Task: Add a signature Lisa Hernandez containing With heartfelt thanks and warm wishes, Lisa Hernandez to email address softage.3@softage.net and add a folder Training materials
Action: Mouse moved to (792, 122)
Screenshot: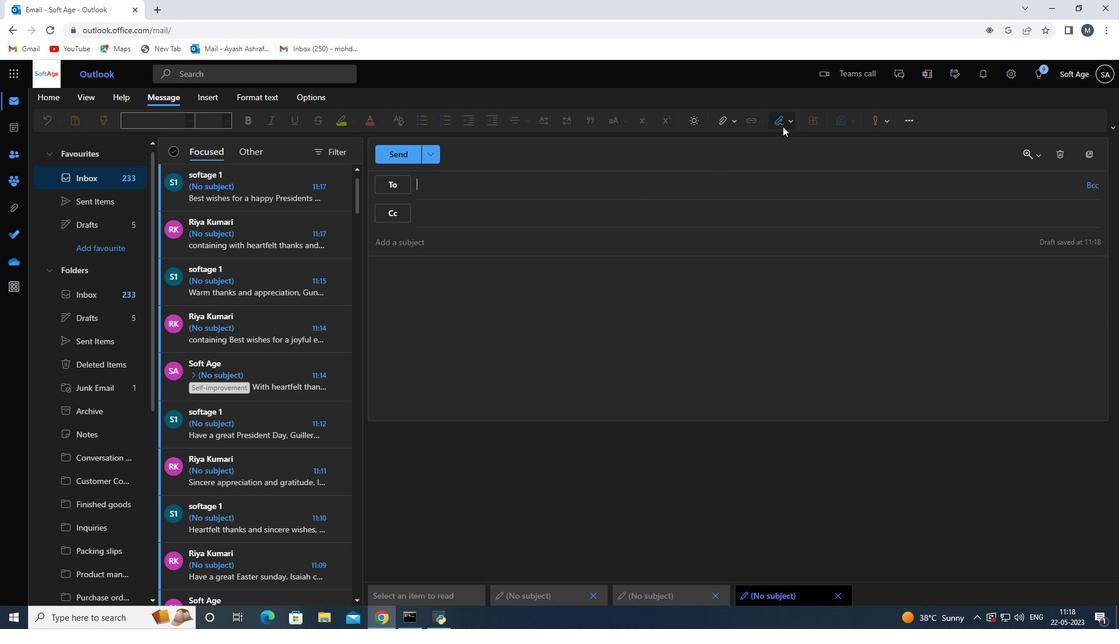 
Action: Mouse pressed left at (792, 122)
Screenshot: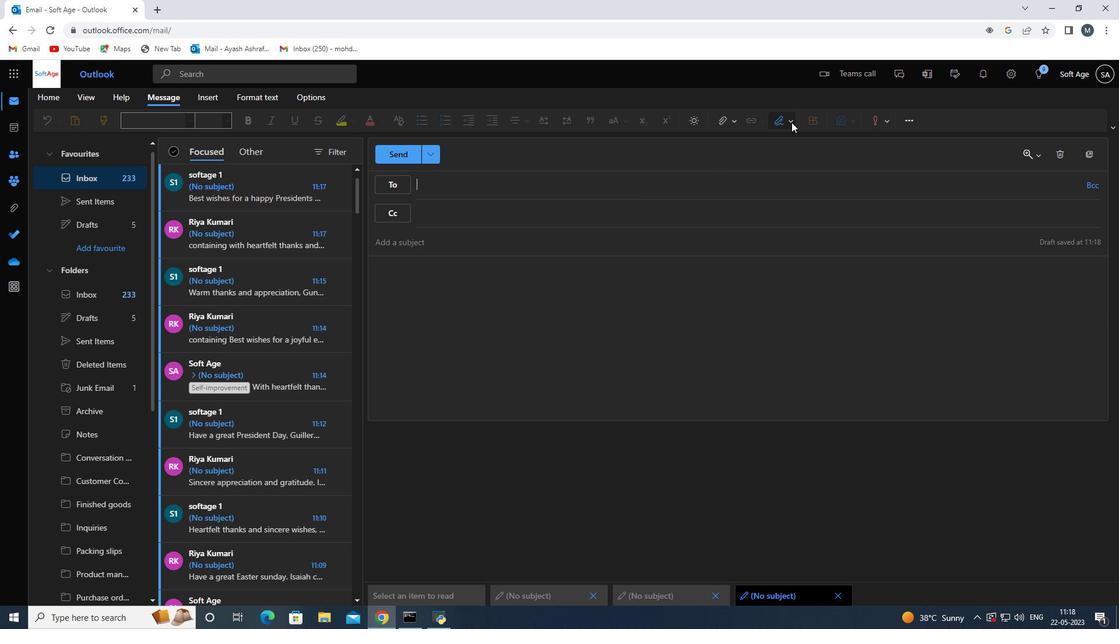 
Action: Mouse moved to (754, 164)
Screenshot: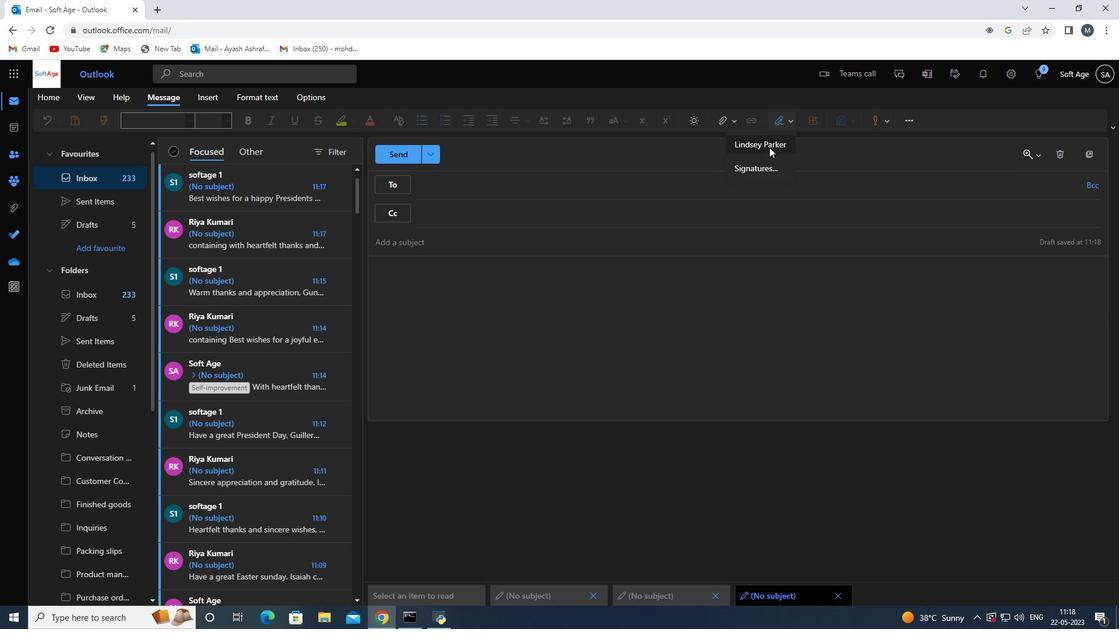 
Action: Mouse pressed left at (754, 164)
Screenshot: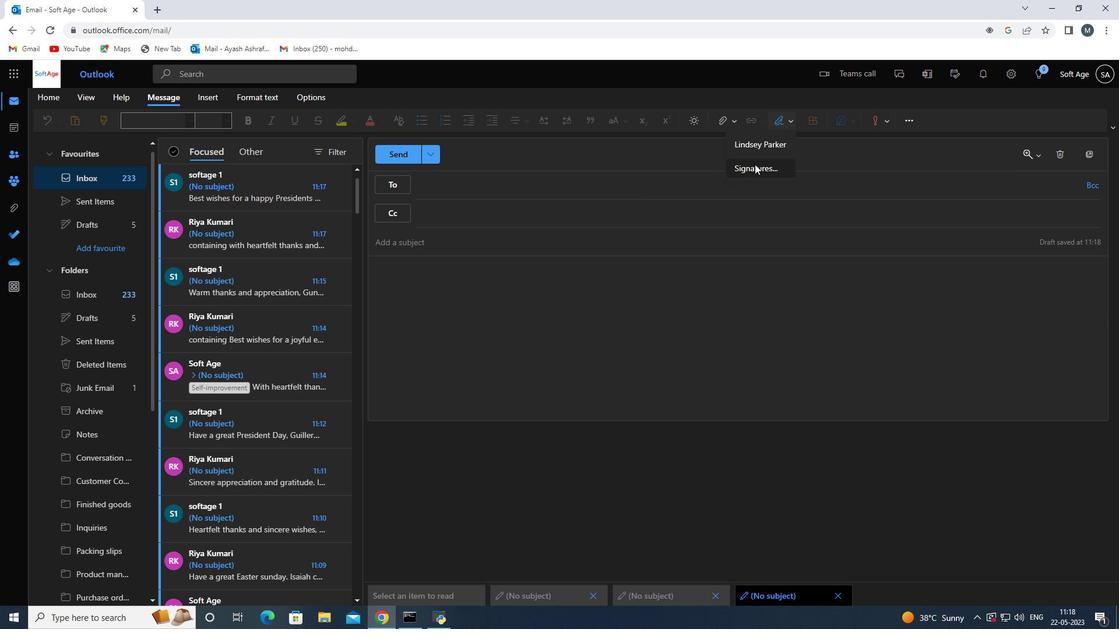 
Action: Mouse moved to (784, 211)
Screenshot: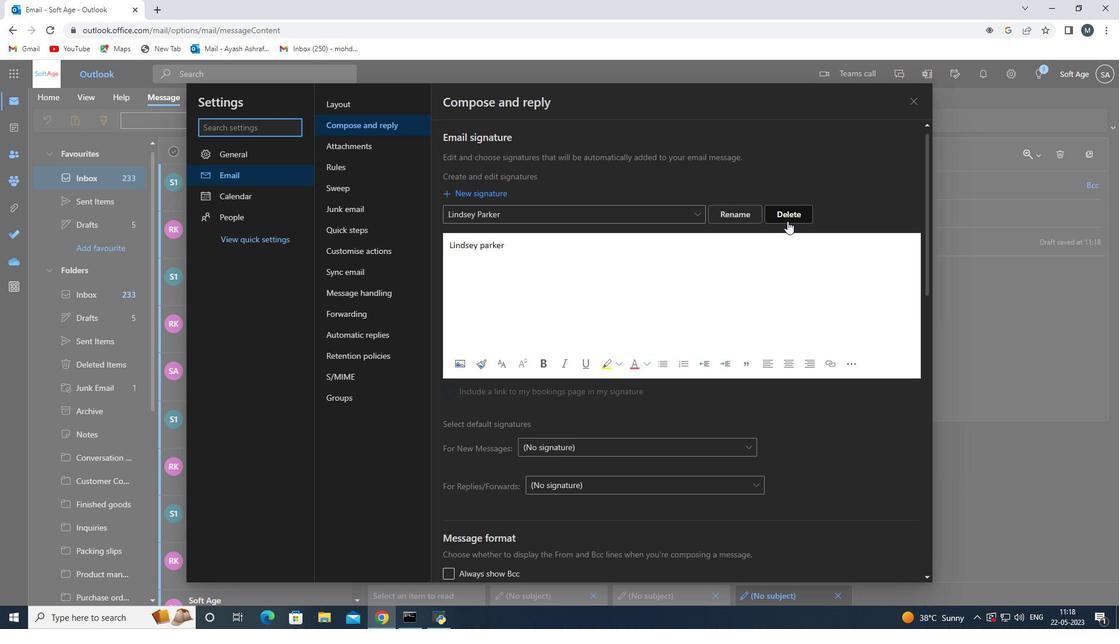 
Action: Mouse pressed left at (784, 211)
Screenshot: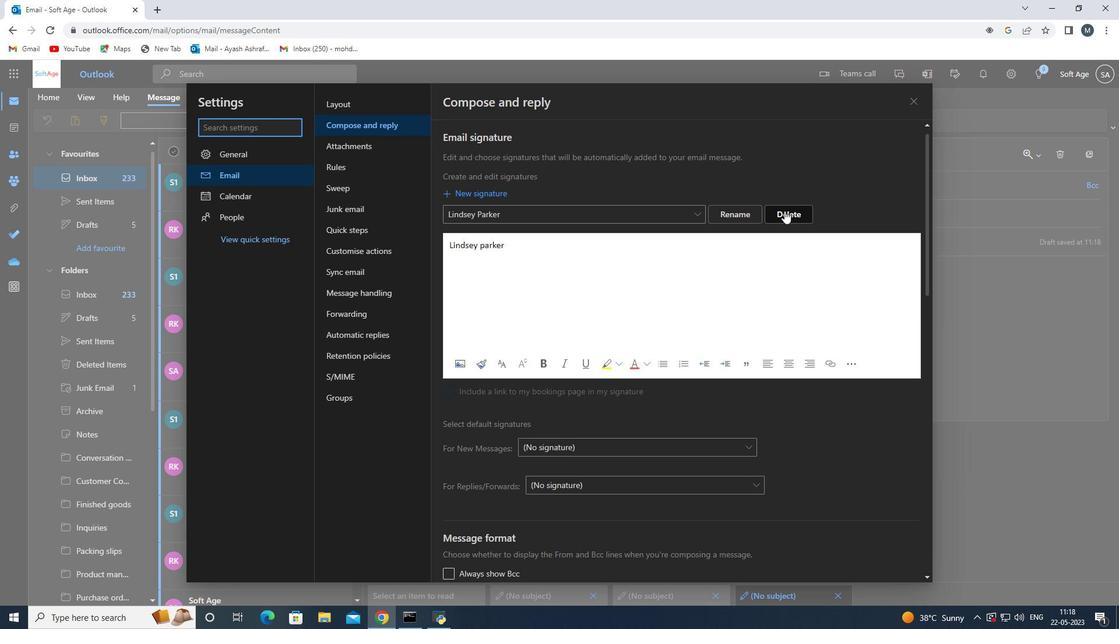 
Action: Mouse moved to (546, 219)
Screenshot: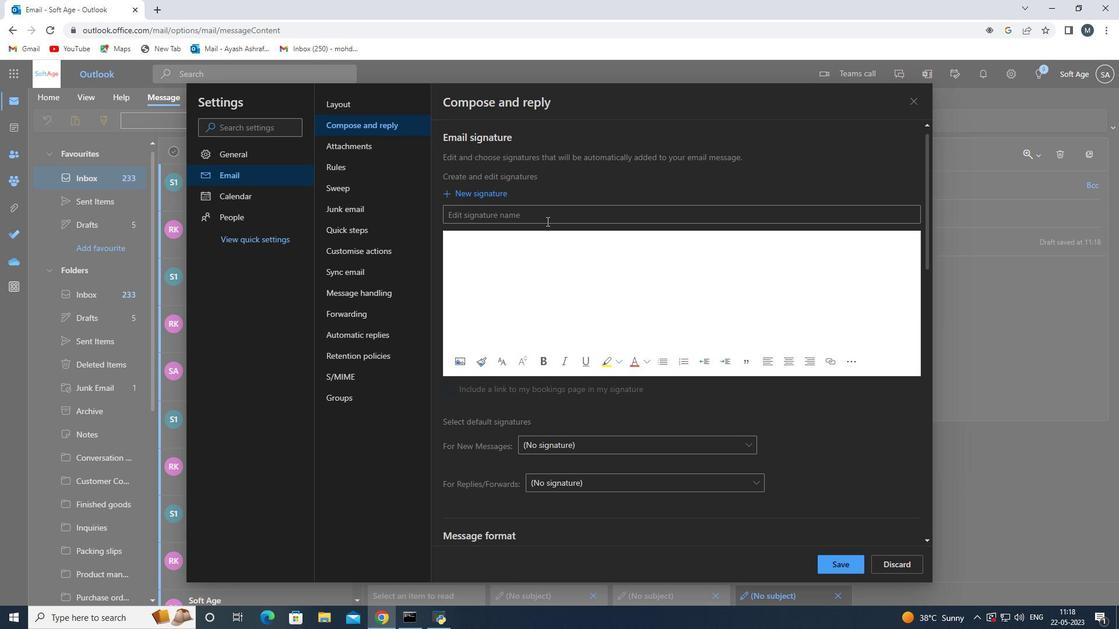 
Action: Mouse pressed left at (546, 219)
Screenshot: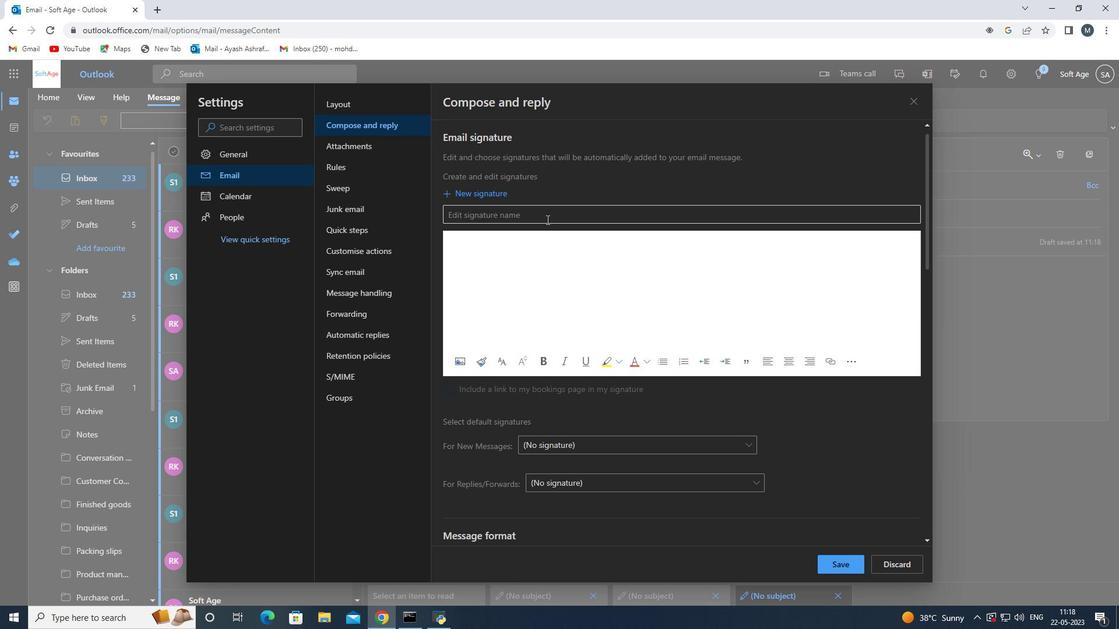 
Action: Key pressed <Key.shift>Lisa<Key.space><Key.shift><Key.shift><Key.shift><Key.shift>Hernandez<Key.space>
Screenshot: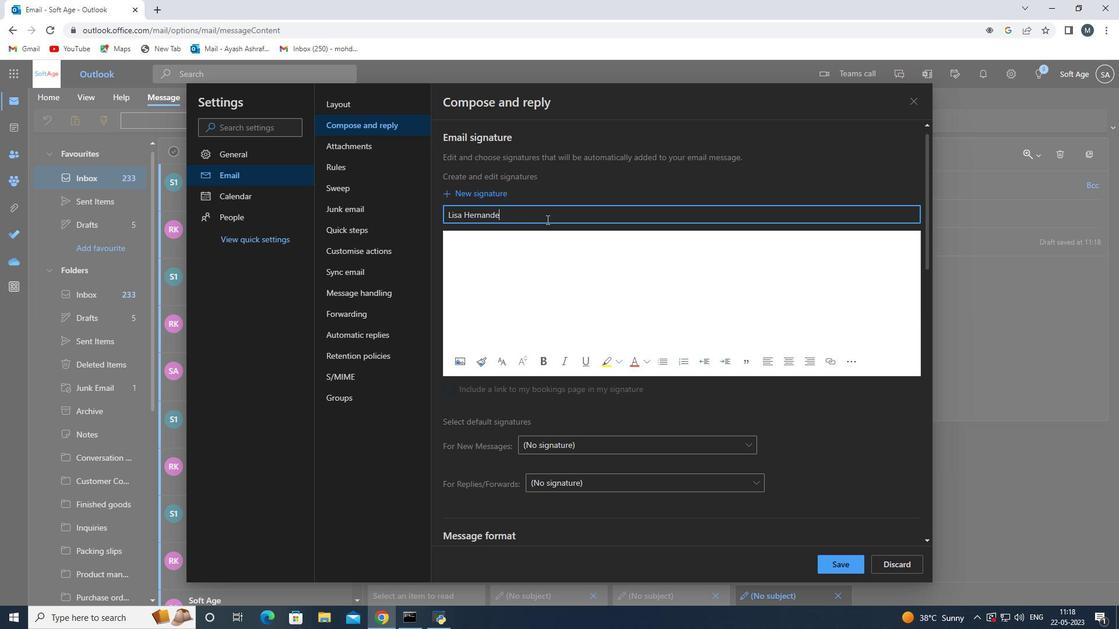 
Action: Mouse moved to (553, 249)
Screenshot: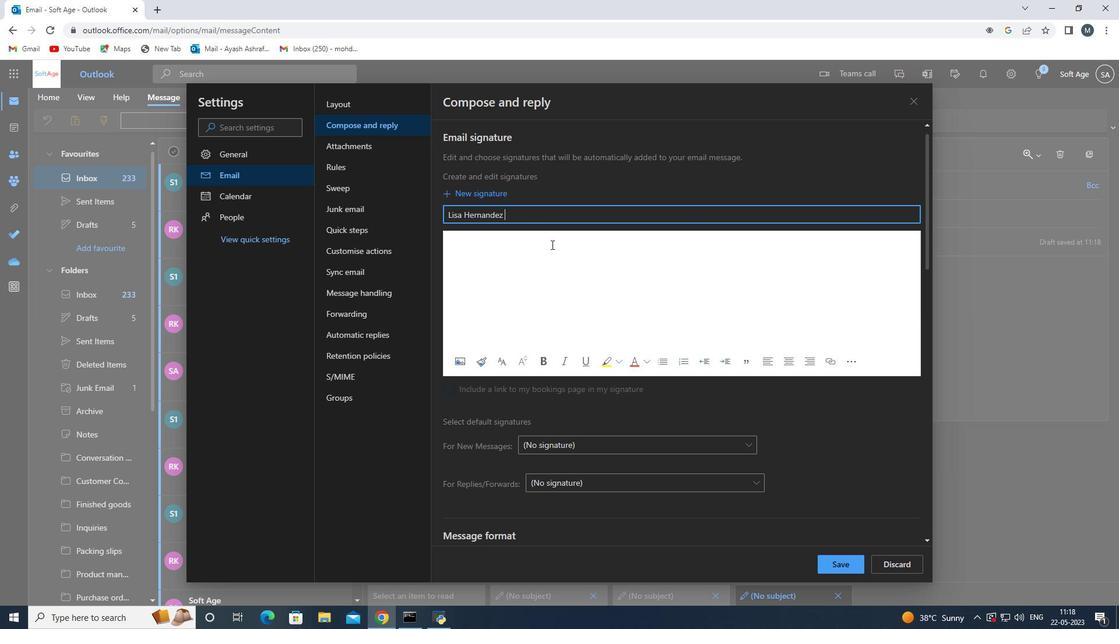 
Action: Mouse pressed left at (553, 249)
Screenshot: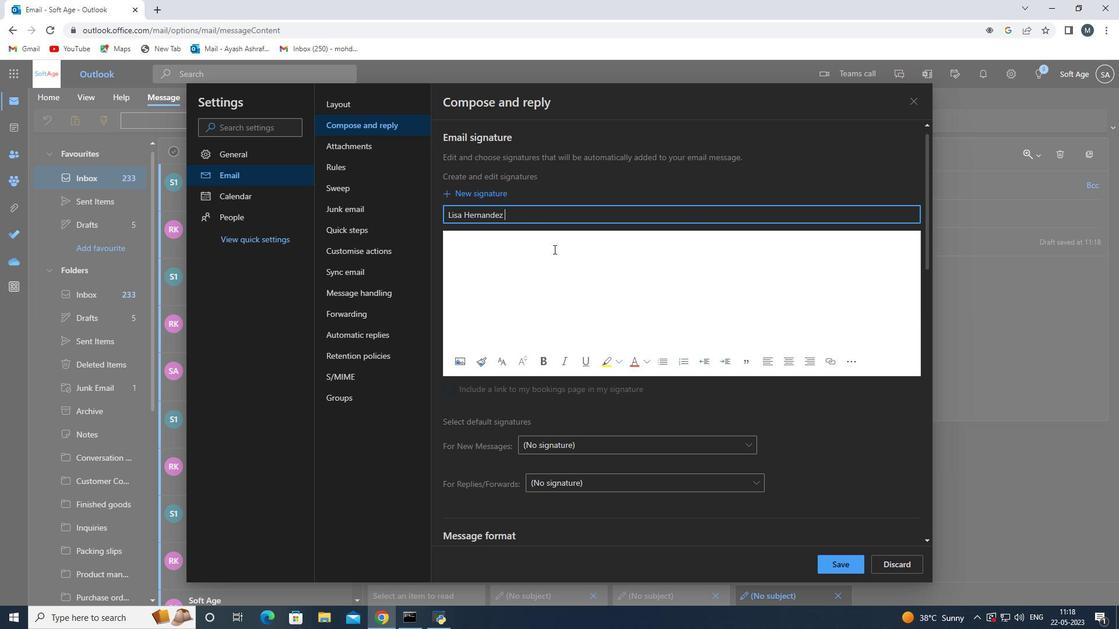 
Action: Key pressed <Key.shift>Lisa<Key.space><Key.shift>Hernandez<Key.space>
Screenshot: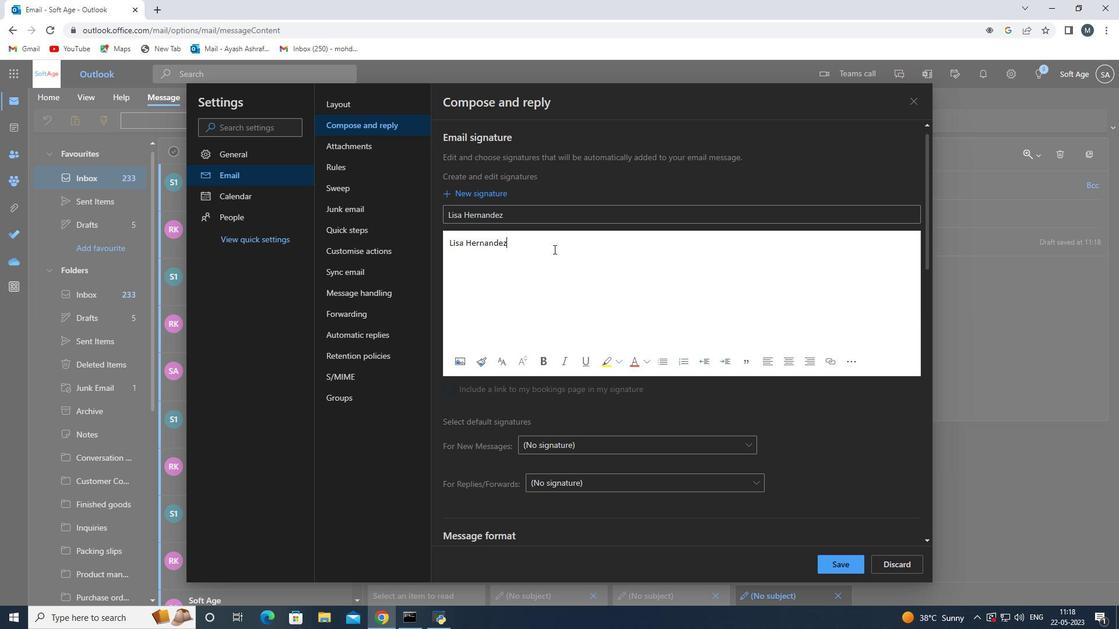 
Action: Mouse moved to (846, 548)
Screenshot: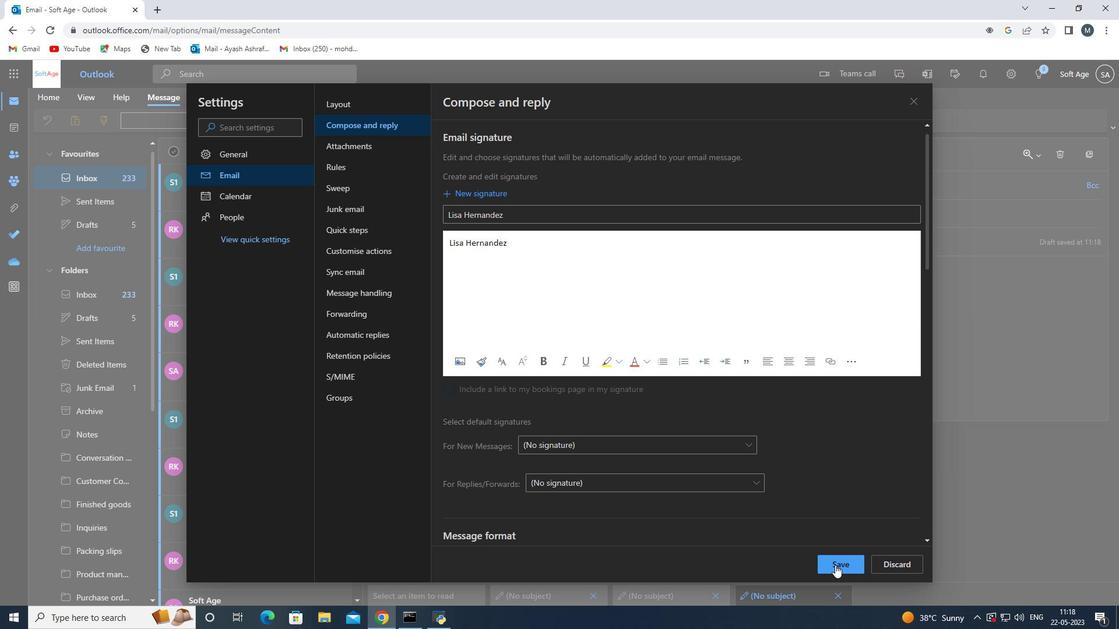 
Action: Mouse pressed left at (846, 548)
Screenshot: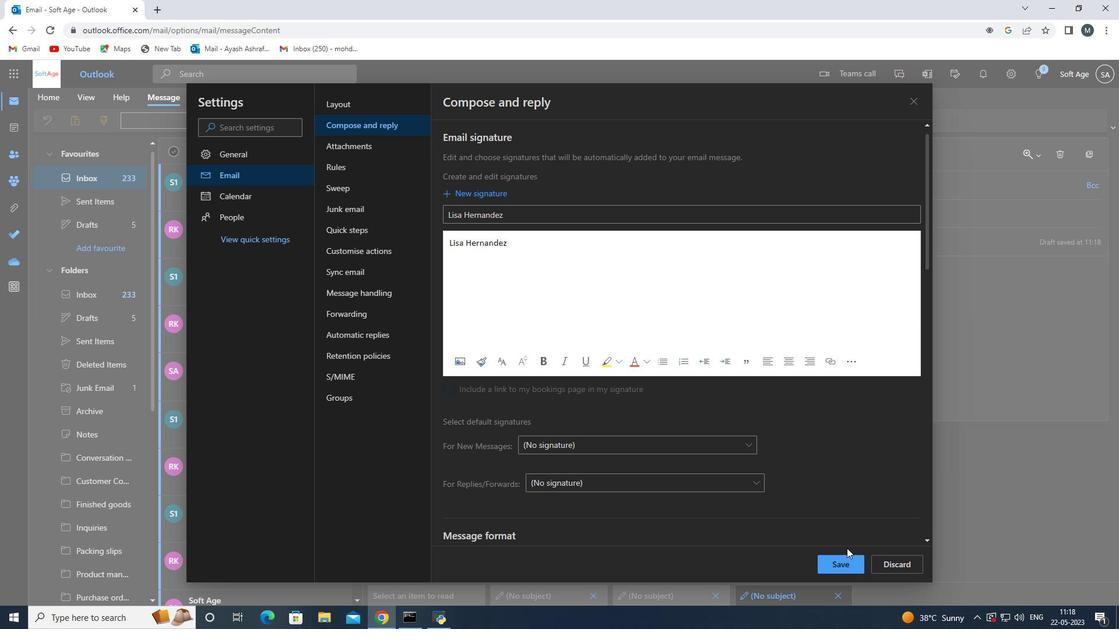 
Action: Mouse moved to (850, 560)
Screenshot: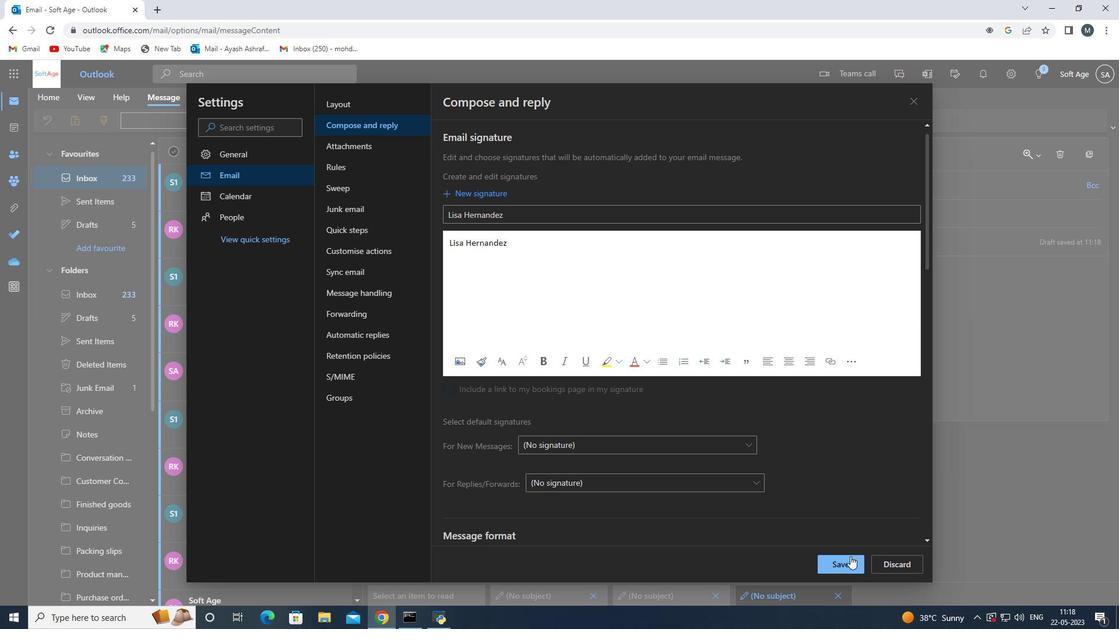 
Action: Mouse pressed left at (850, 560)
Screenshot: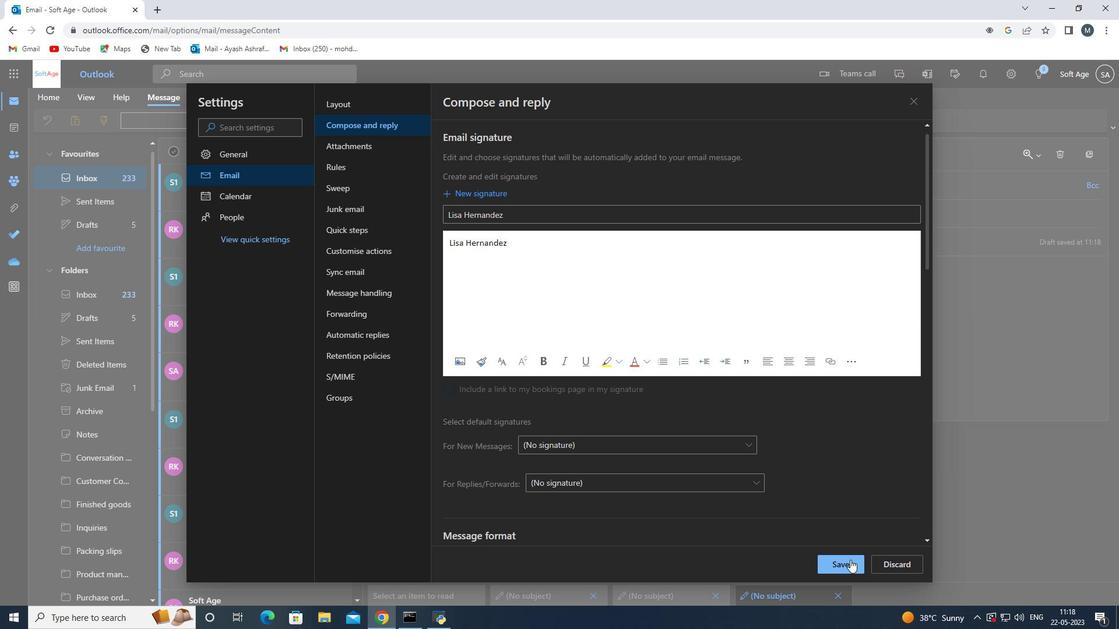 
Action: Mouse moved to (912, 106)
Screenshot: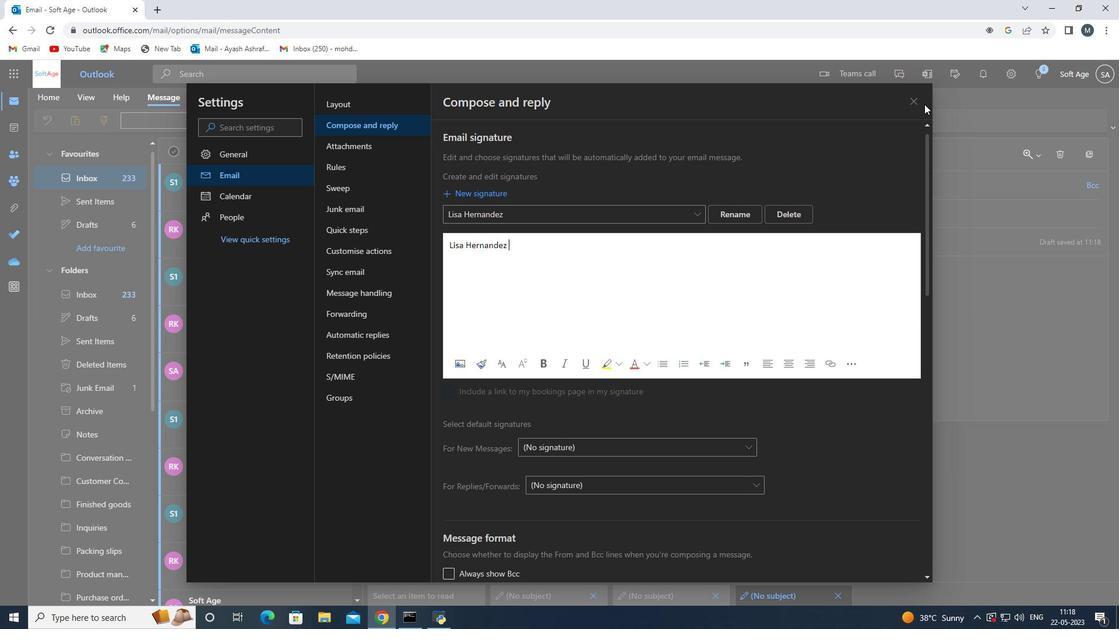 
Action: Mouse pressed left at (912, 106)
Screenshot: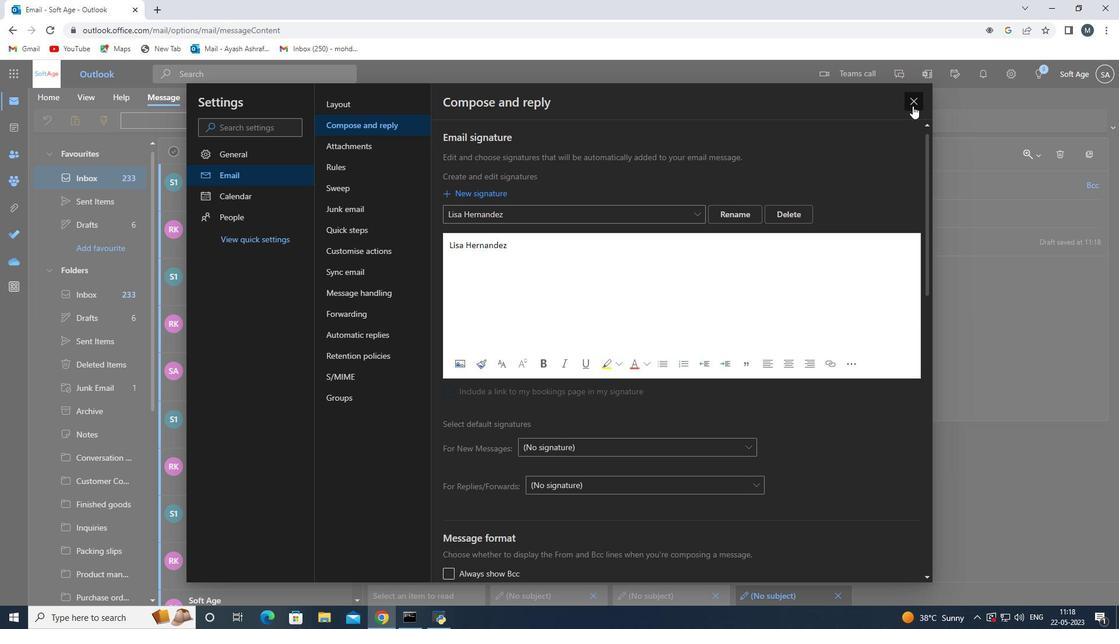 
Action: Mouse moved to (490, 259)
Screenshot: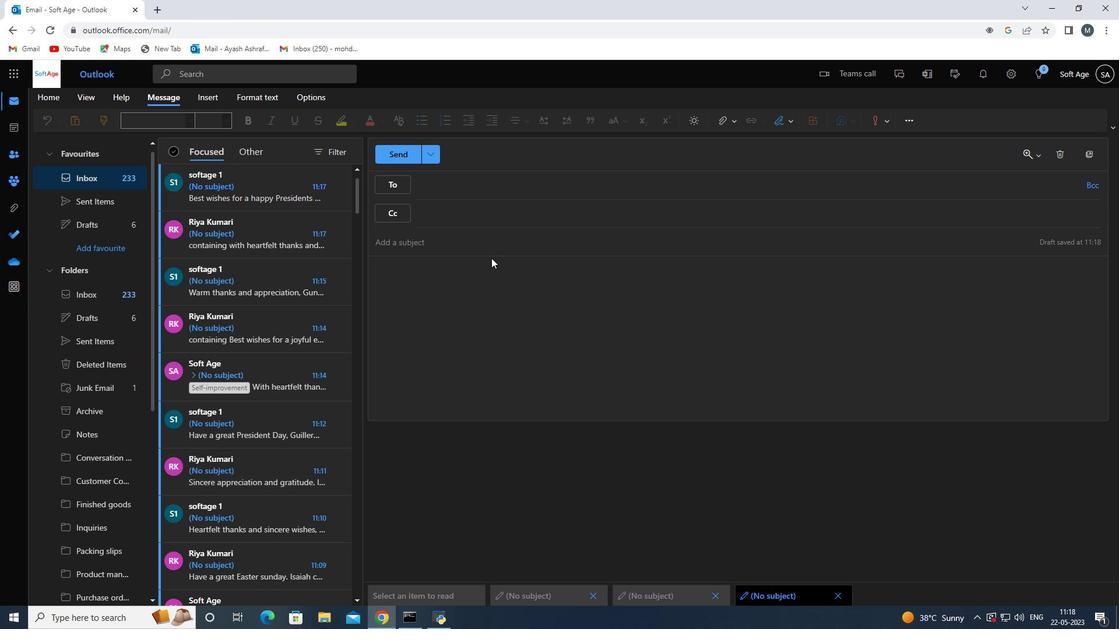
Action: Mouse pressed left at (490, 259)
Screenshot: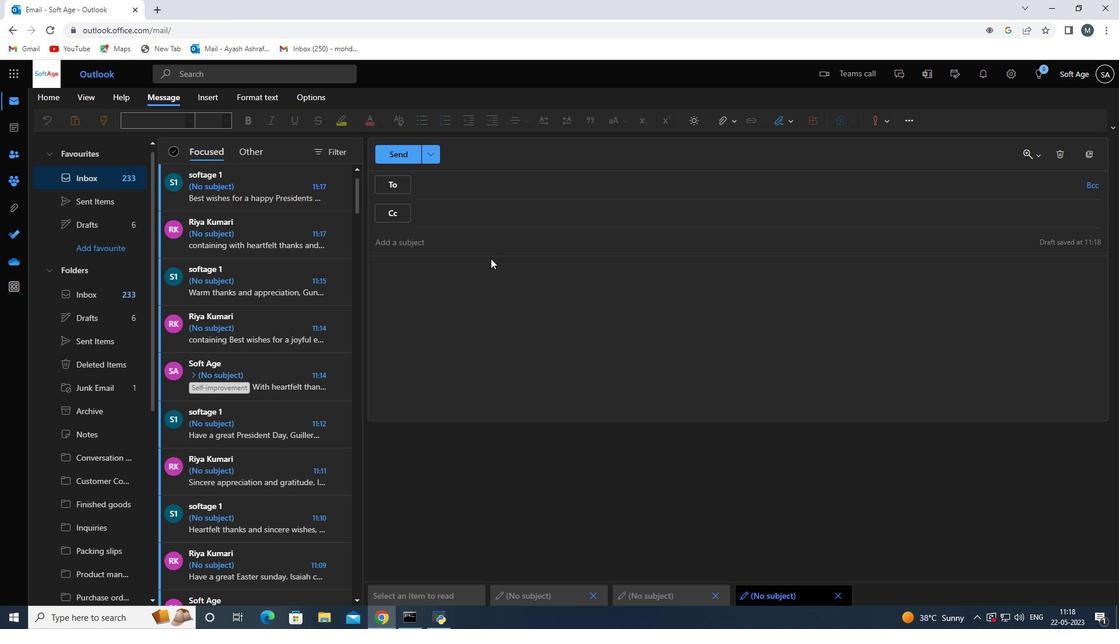 
Action: Mouse moved to (468, 294)
Screenshot: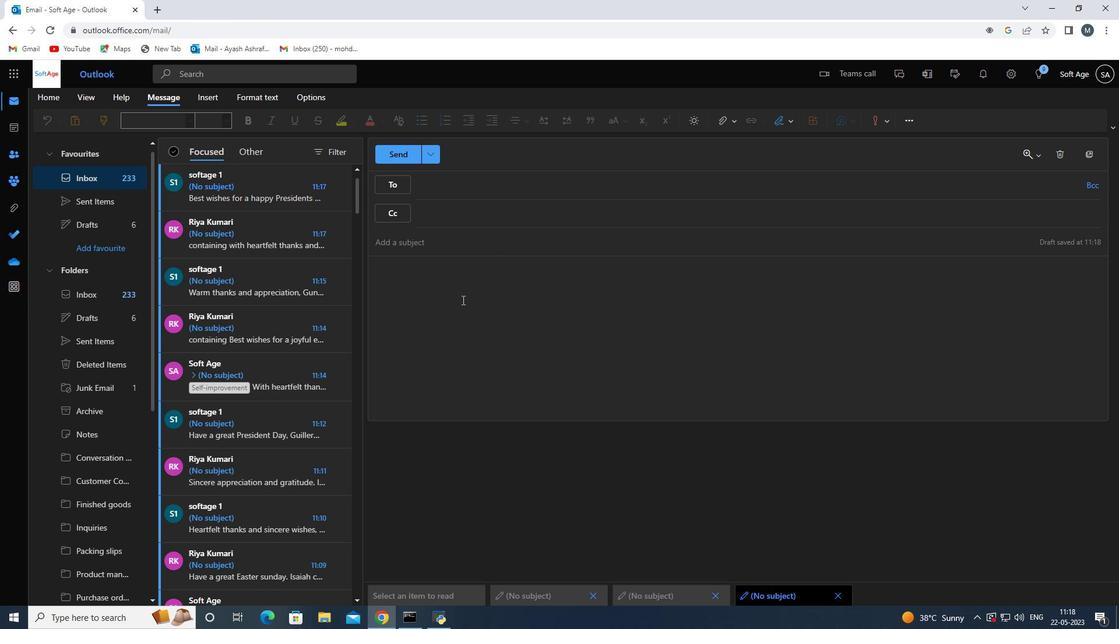 
Action: Mouse pressed left at (468, 294)
Screenshot: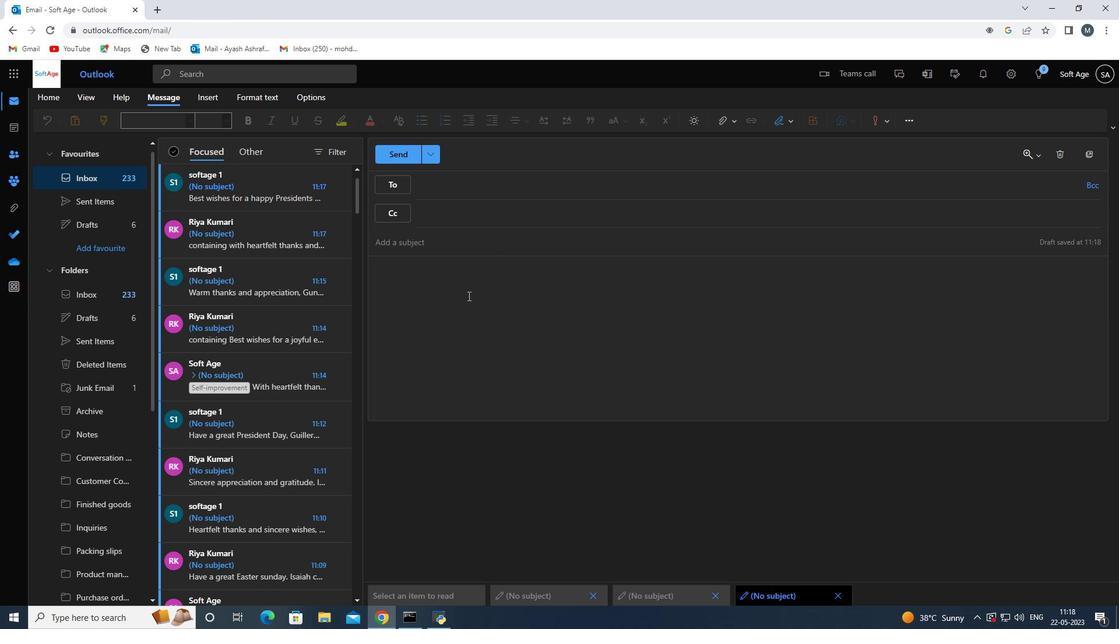 
Action: Mouse moved to (466, 290)
Screenshot: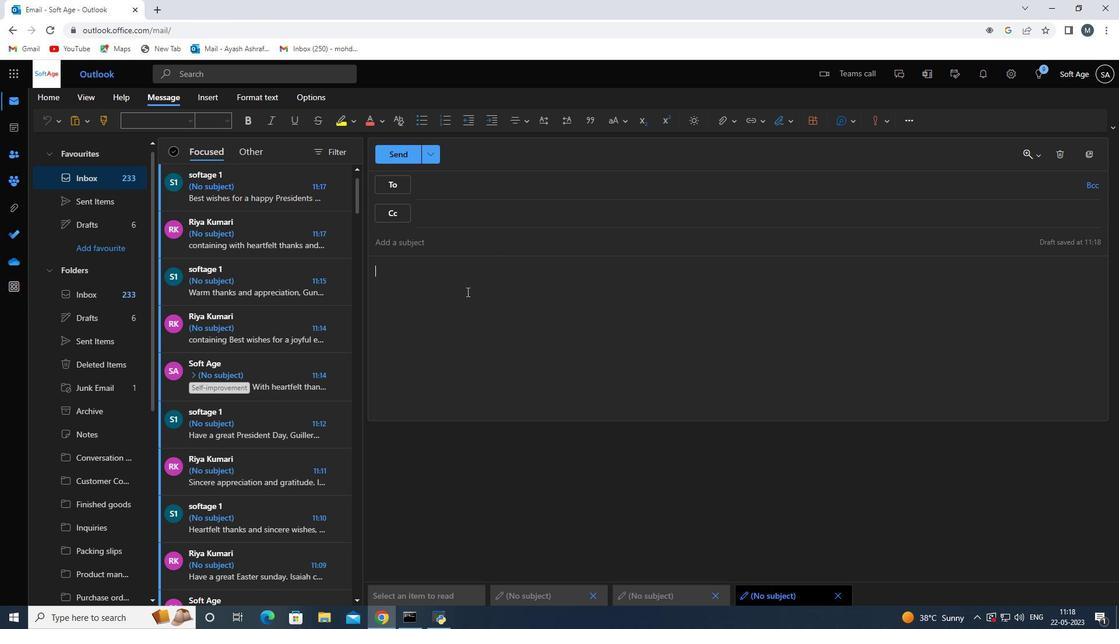 
Action: Key pressed <Key.shift><Key.caps_lock>wITH<Key.space><Key.backspace><Key.backspace><Key.backspace><Key.backspace><Key.backspace><Key.shift>w<Key.backspace><Key.caps_lock><Key.shift>With<Key.space>heart<Key.space><Key.backspace>felt<Key.space>thanks<Key.space>and<Key.space>warm<Key.space>wishes<Key.space>
Screenshot: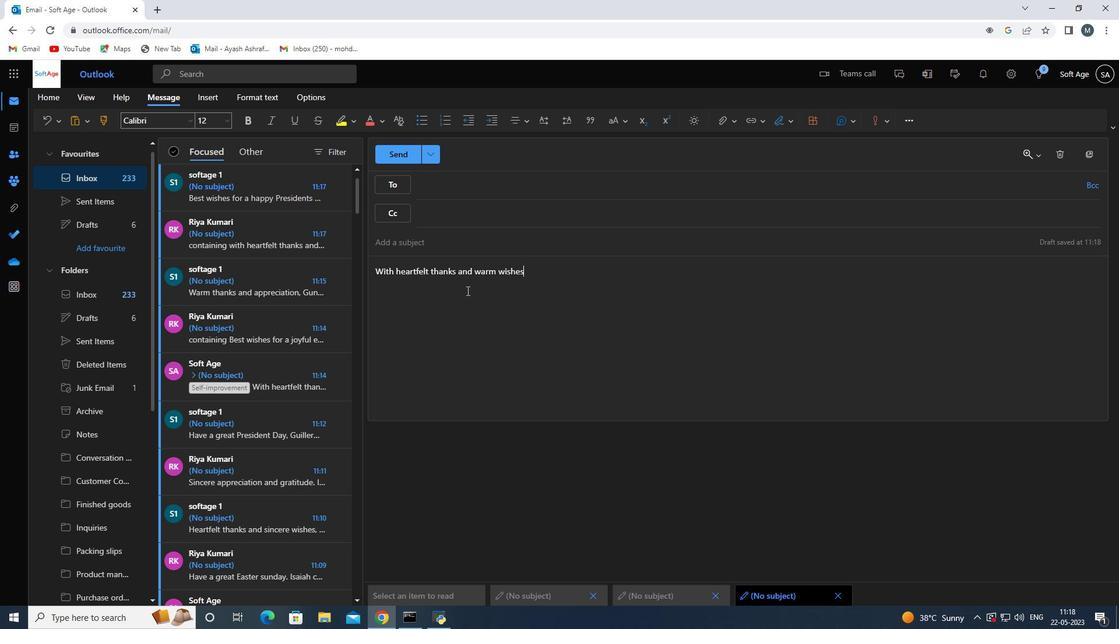 
Action: Mouse moved to (569, 293)
Screenshot: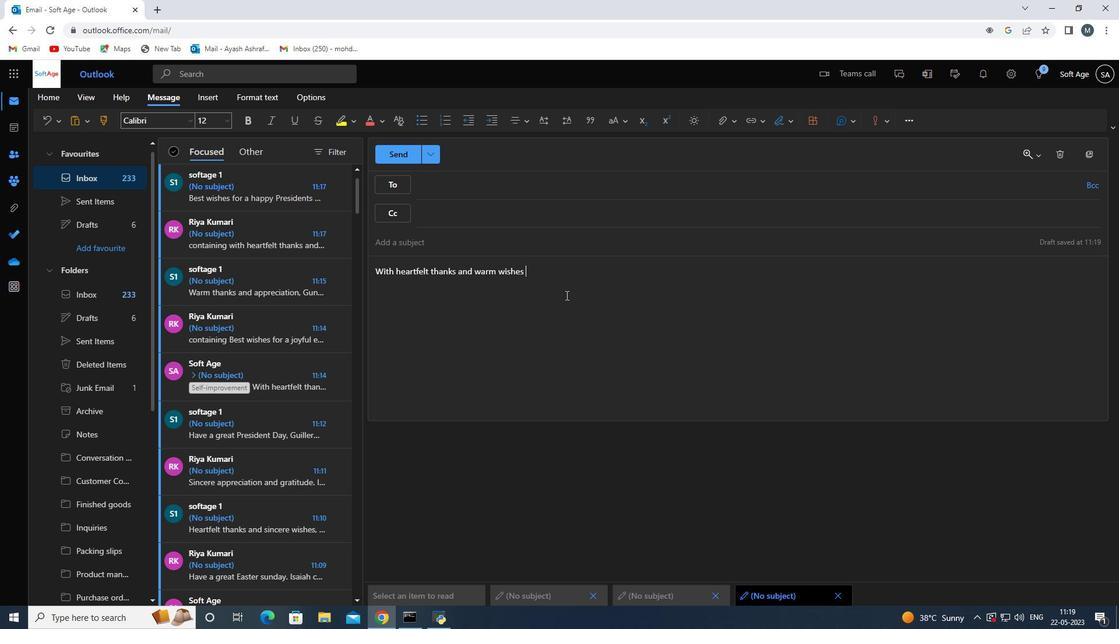 
Action: Key pressed <Key.enter>
Screenshot: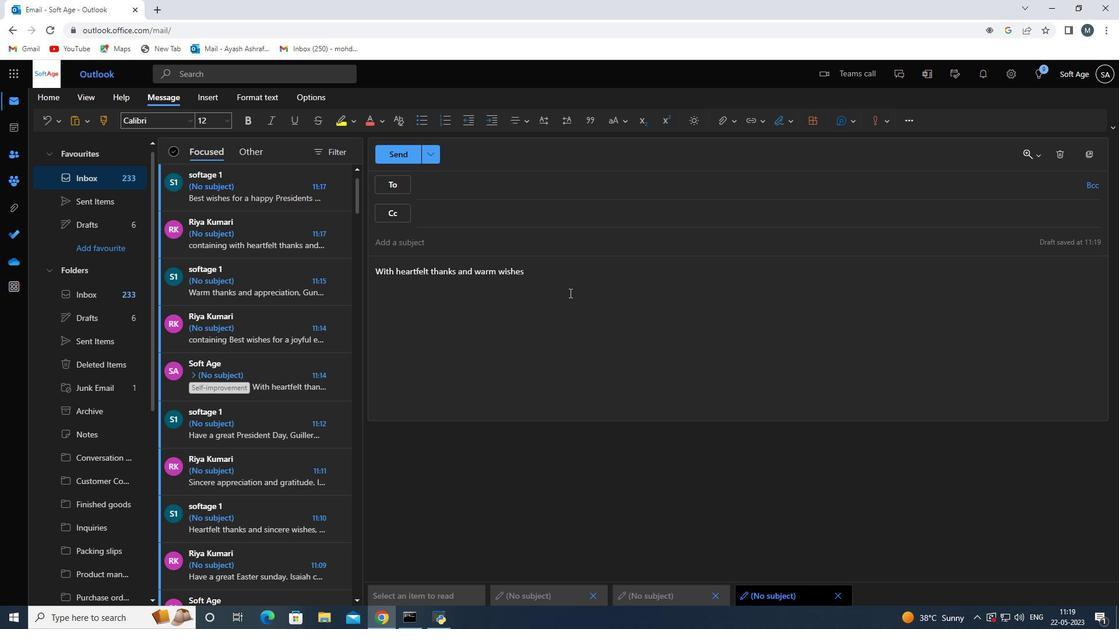 
Action: Mouse moved to (795, 123)
Screenshot: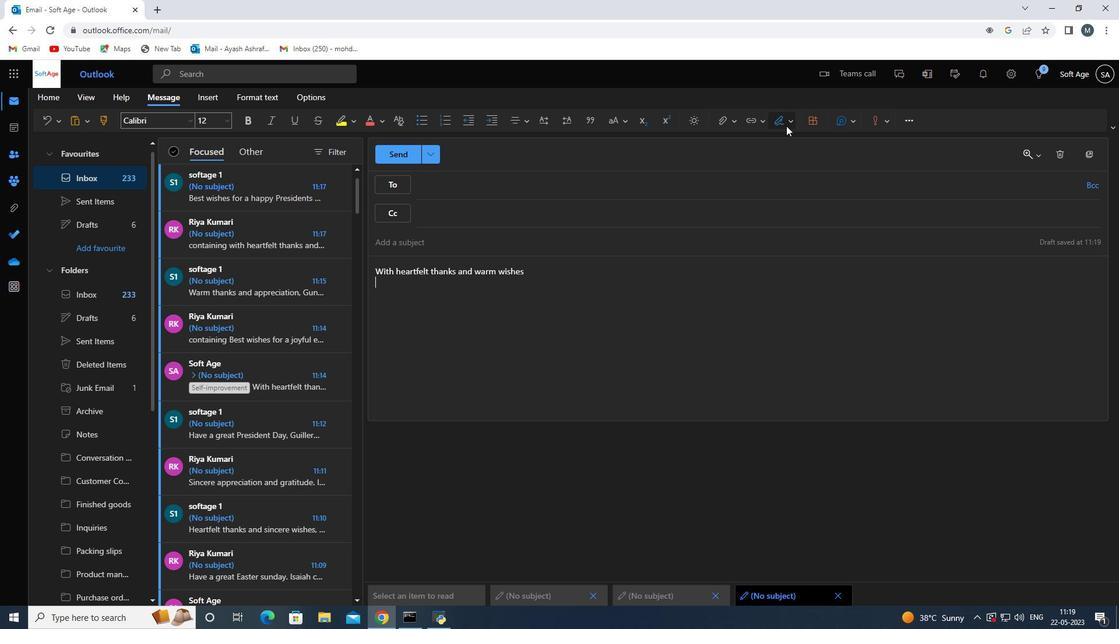 
Action: Mouse pressed left at (795, 123)
Screenshot: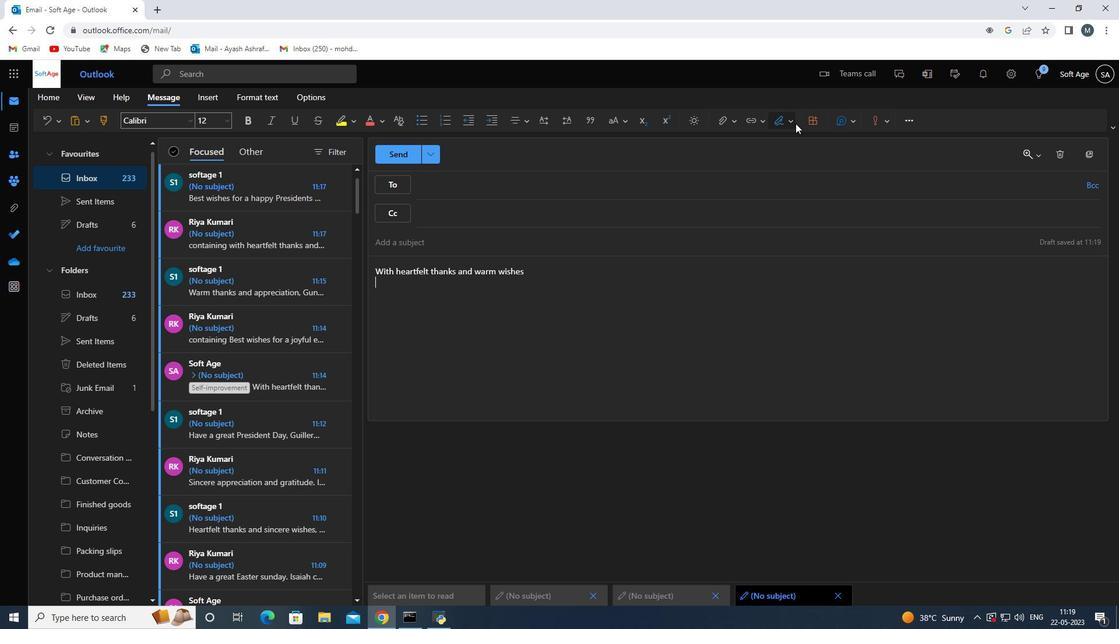 
Action: Mouse moved to (769, 150)
Screenshot: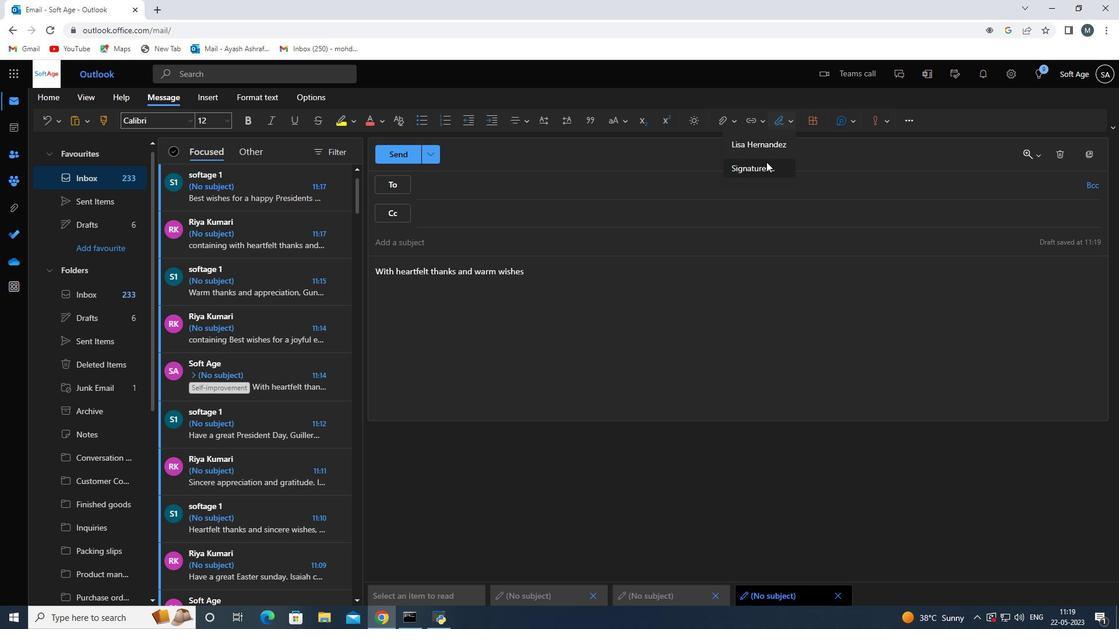 
Action: Mouse pressed left at (769, 150)
Screenshot: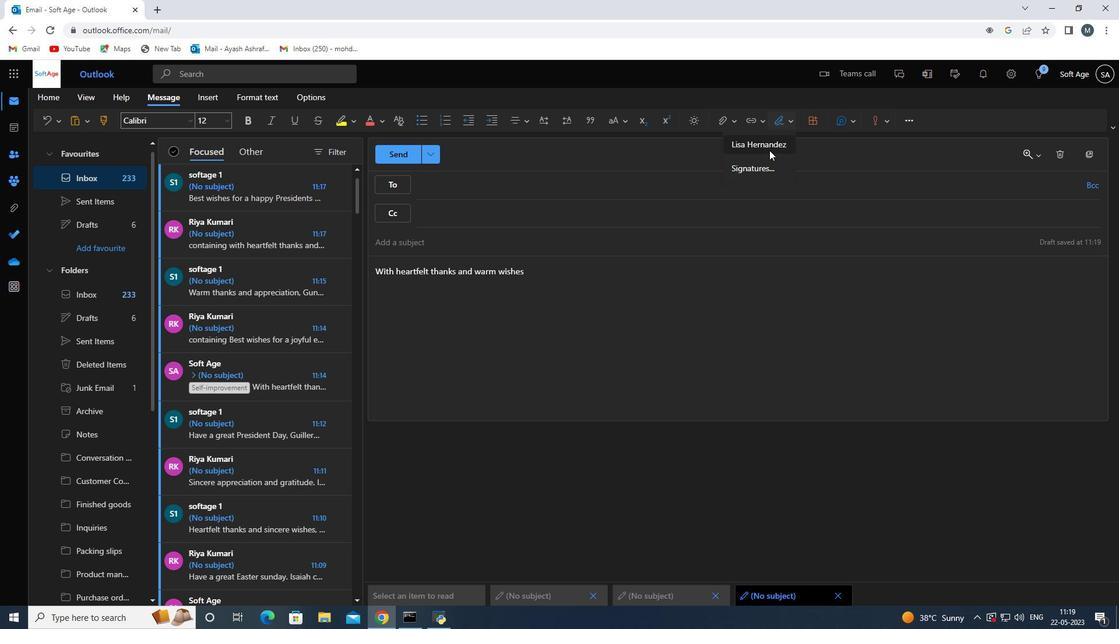 
Action: Mouse moved to (496, 190)
Screenshot: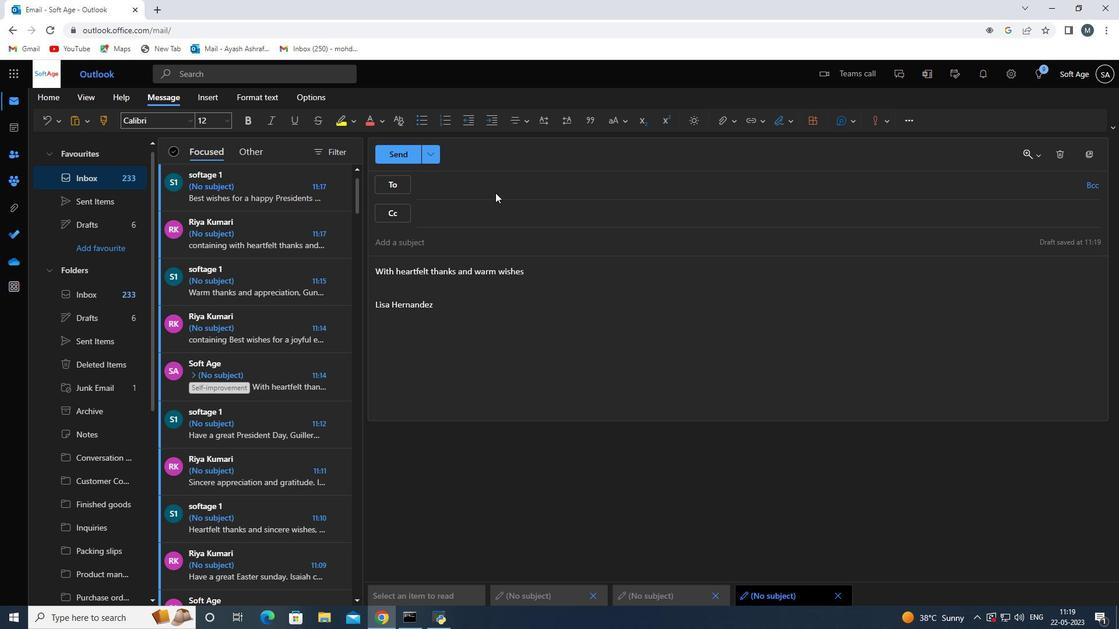 
Action: Mouse pressed left at (496, 190)
Screenshot: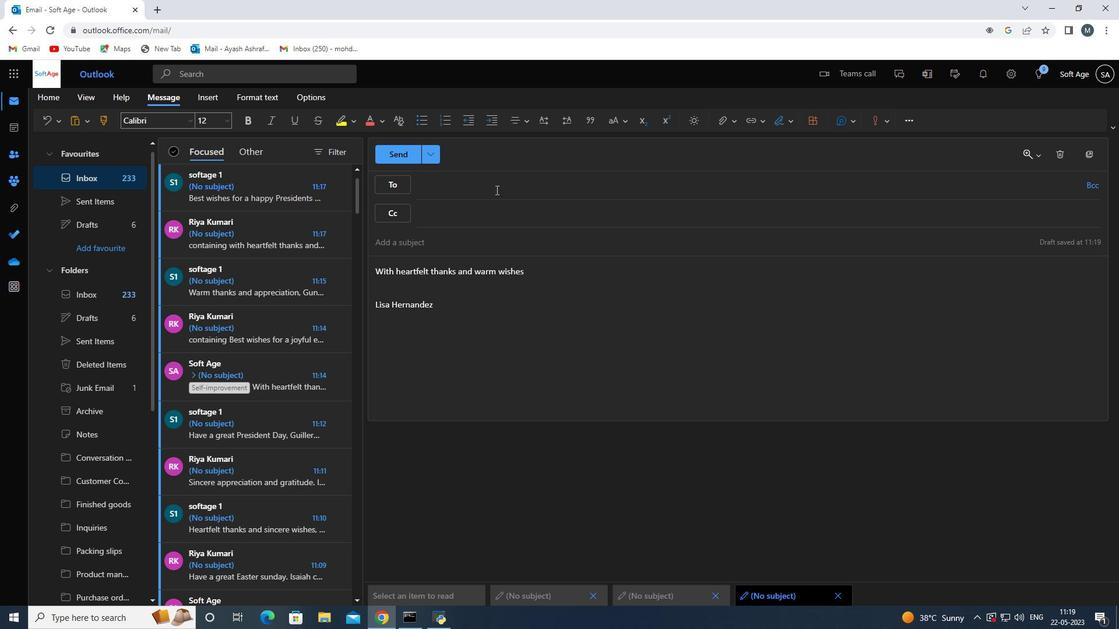 
Action: Key pressed soft
Screenshot: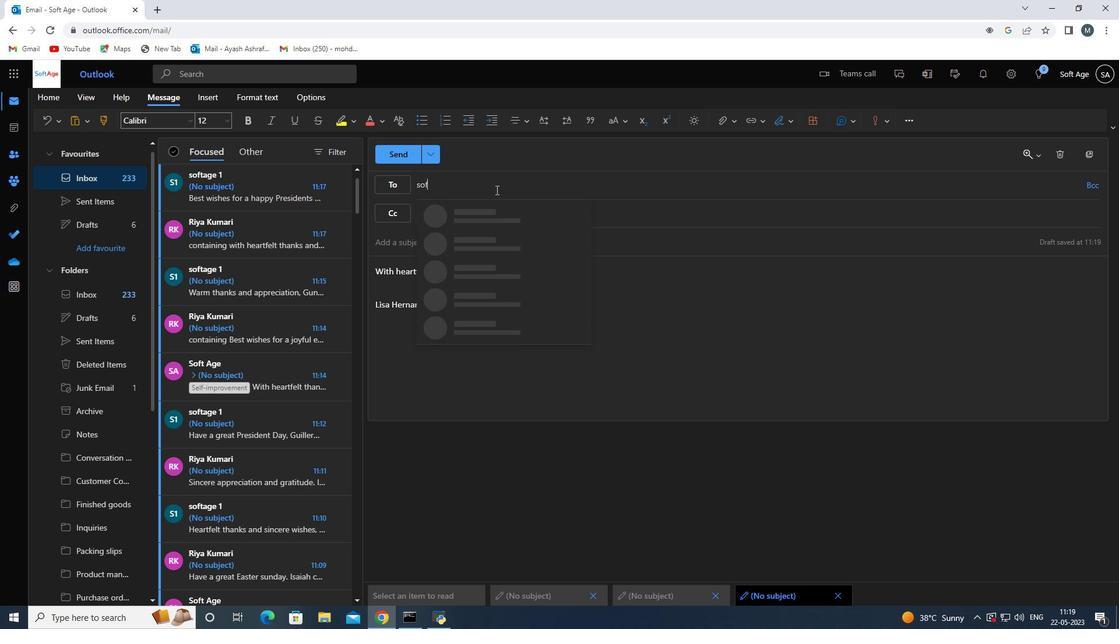 
Action: Mouse moved to (496, 213)
Screenshot: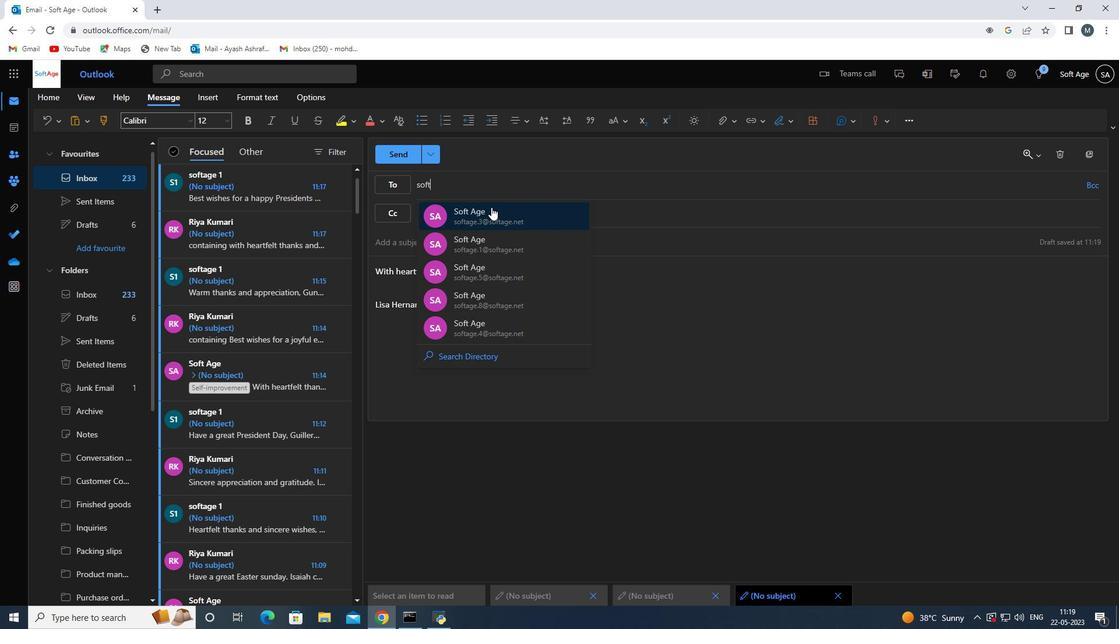 
Action: Mouse pressed left at (496, 213)
Screenshot: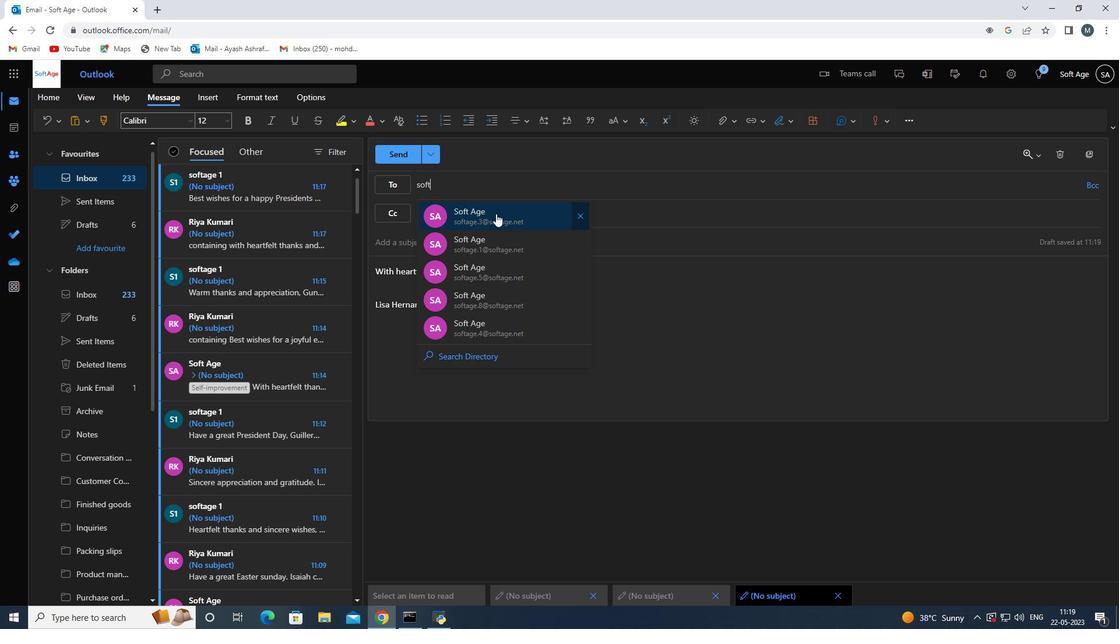 
Action: Mouse moved to (120, 525)
Screenshot: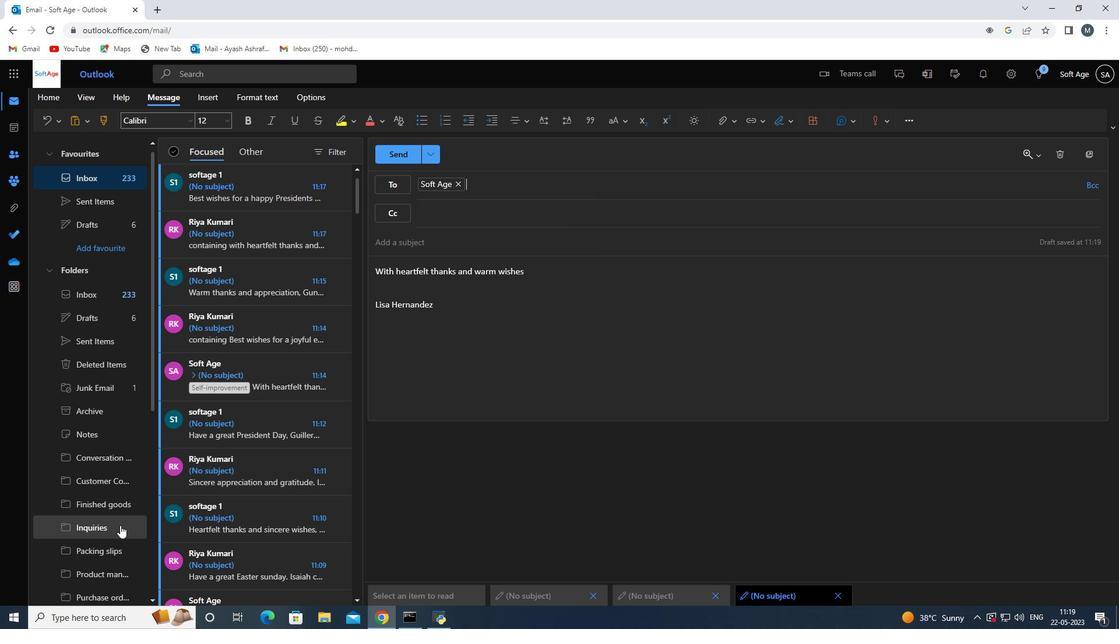 
Action: Mouse scrolled (120, 524) with delta (0, 0)
Screenshot: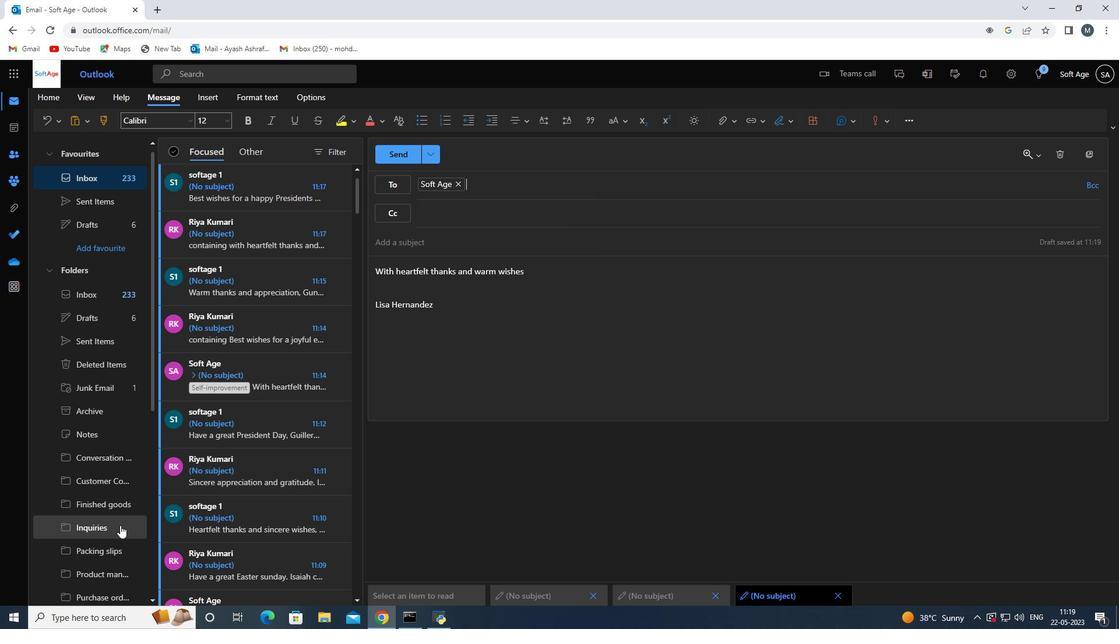 
Action: Mouse scrolled (120, 524) with delta (0, 0)
Screenshot: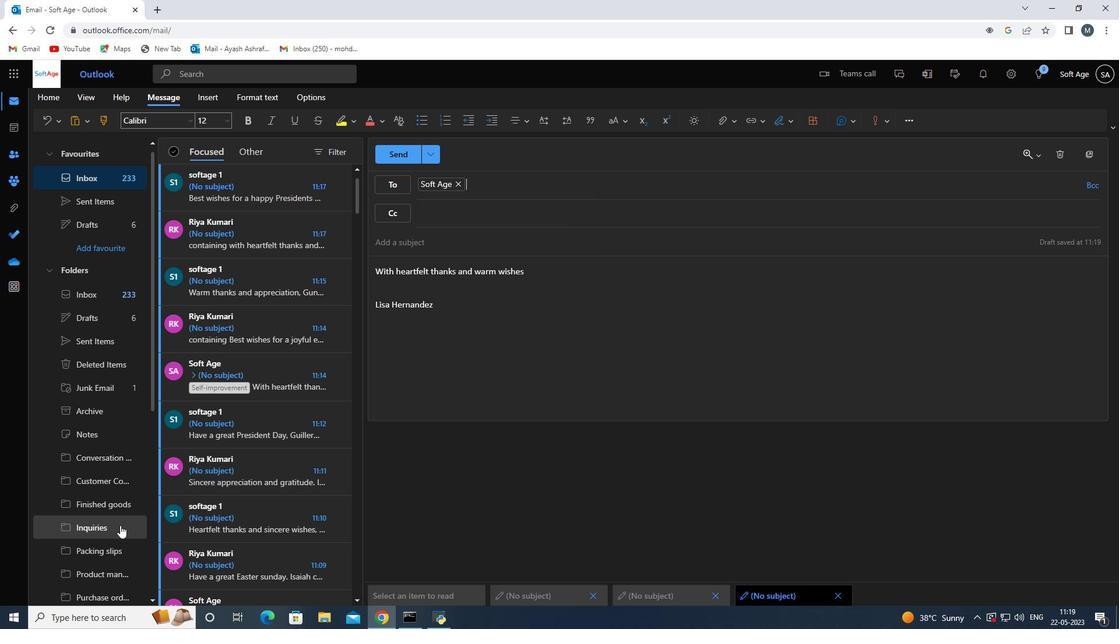 
Action: Mouse scrolled (120, 524) with delta (0, 0)
Screenshot: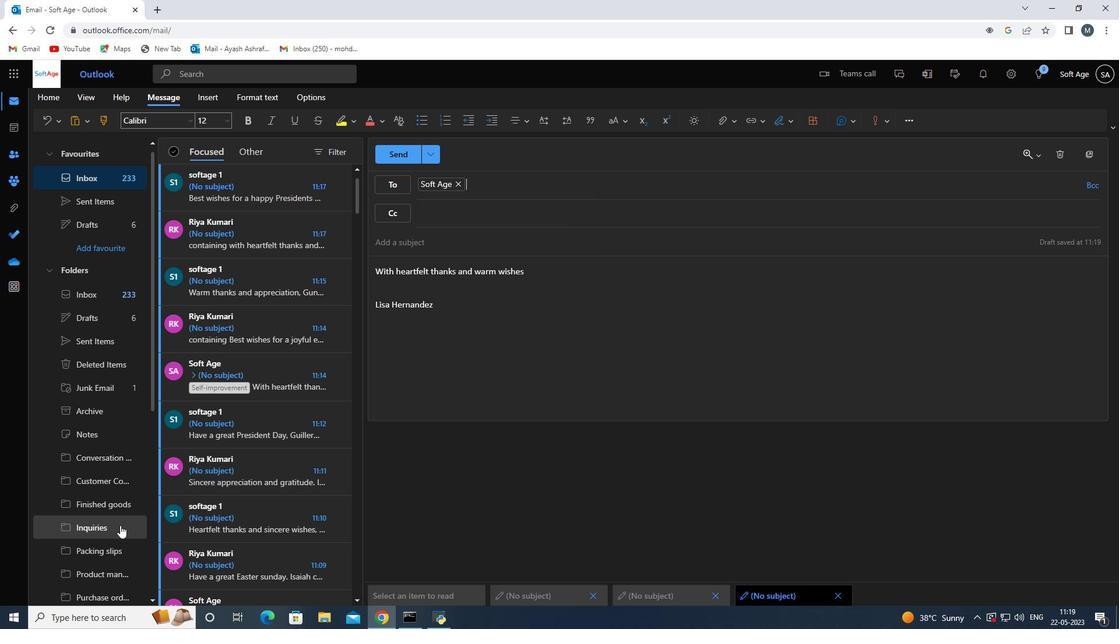 
Action: Mouse moved to (119, 525)
Screenshot: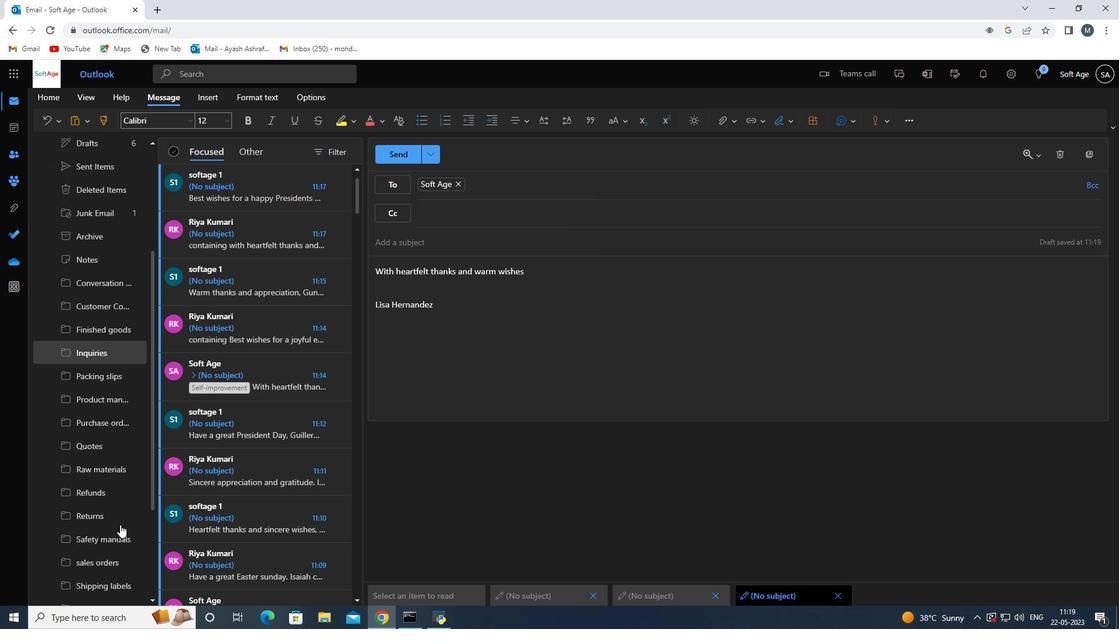 
Action: Mouse scrolled (119, 525) with delta (0, 0)
Screenshot: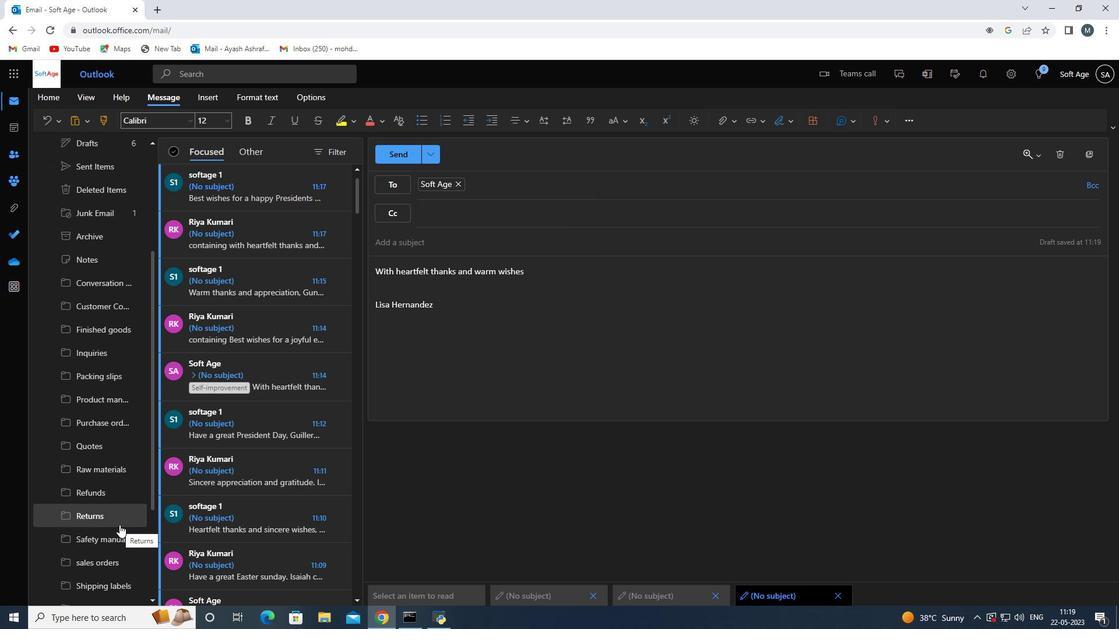 
Action: Mouse scrolled (119, 525) with delta (0, 0)
Screenshot: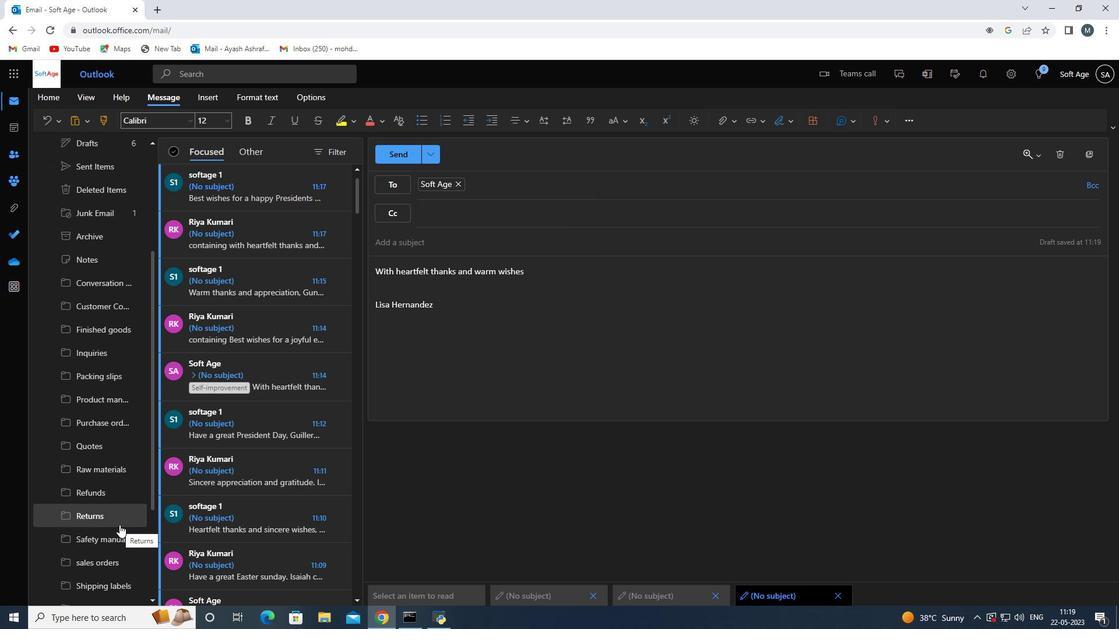 
Action: Mouse scrolled (119, 525) with delta (0, 0)
Screenshot: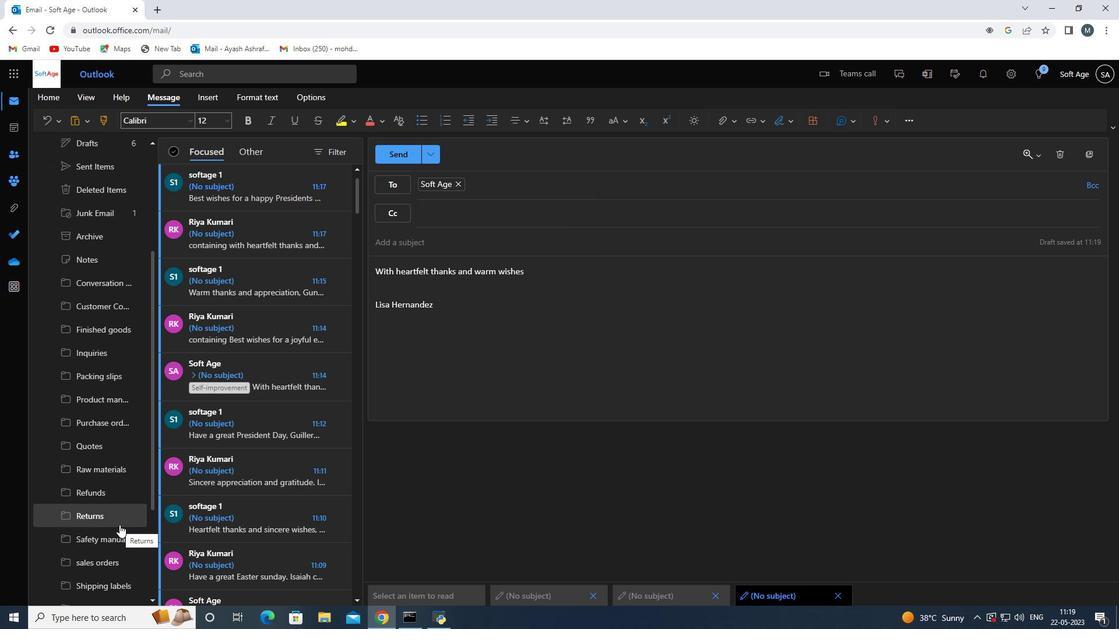 
Action: Mouse scrolled (119, 525) with delta (0, 0)
Screenshot: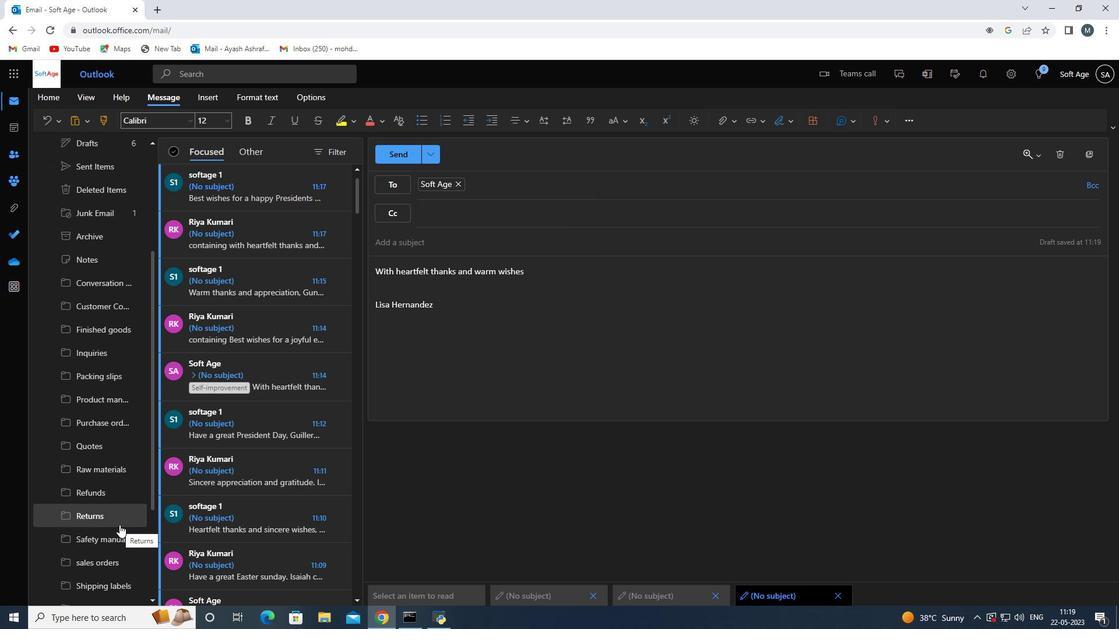 
Action: Mouse scrolled (119, 525) with delta (0, 0)
Screenshot: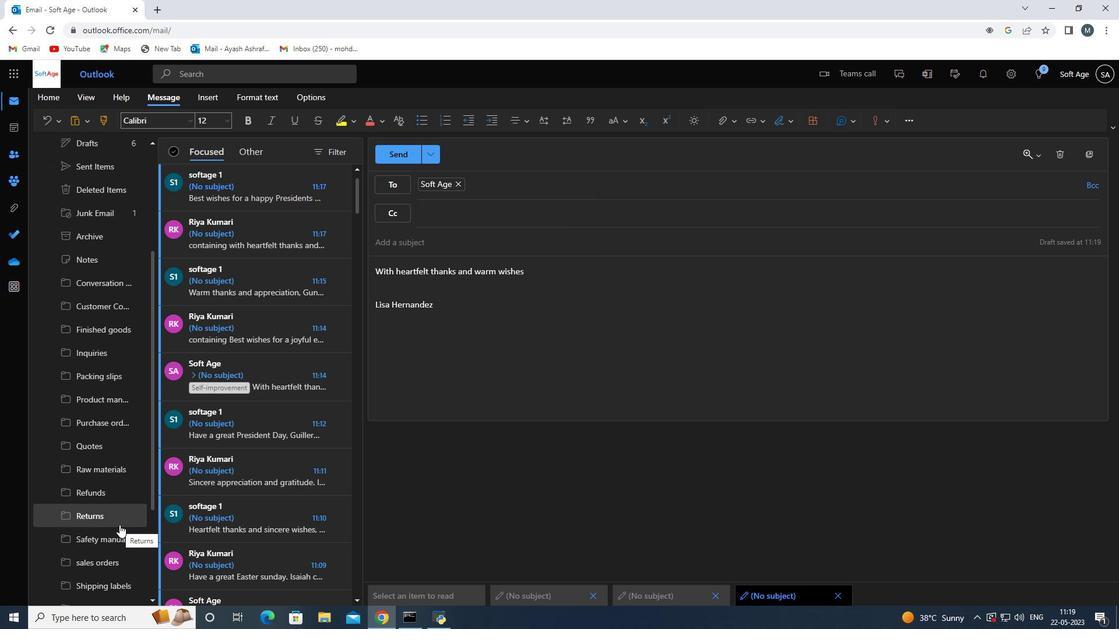 
Action: Mouse scrolled (119, 525) with delta (0, 0)
Screenshot: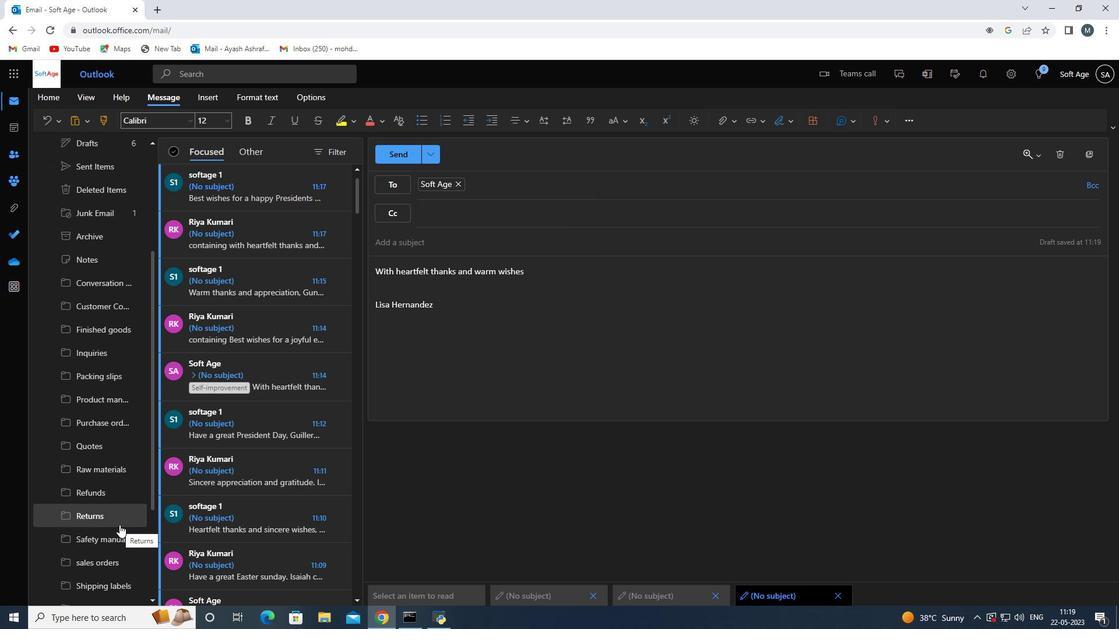 
Action: Mouse moved to (513, 356)
Screenshot: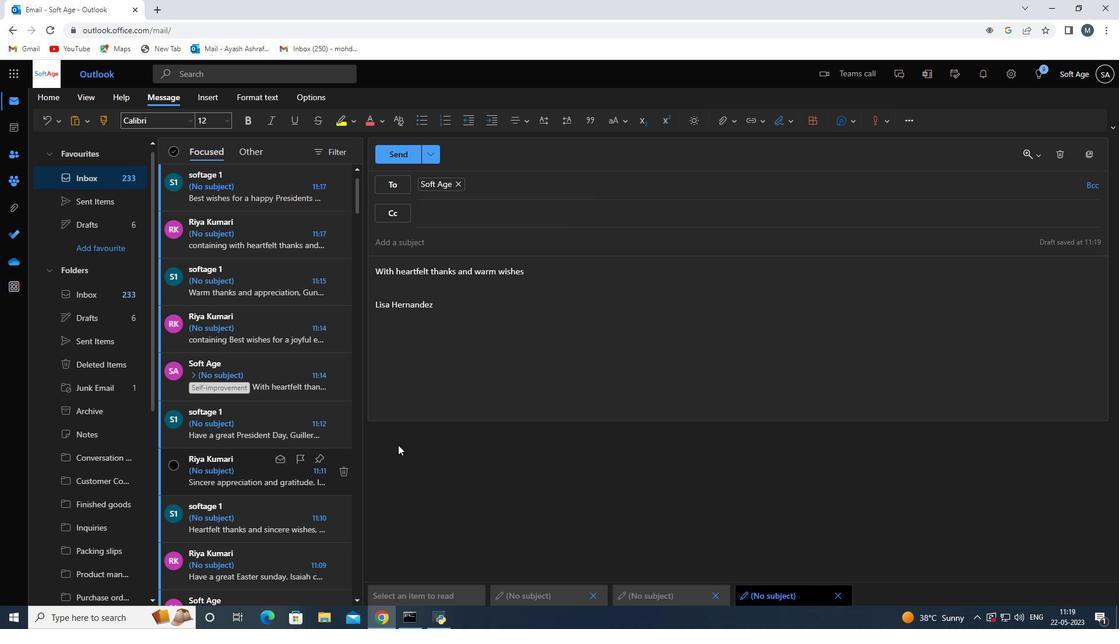 
Action: Mouse scrolled (513, 357) with delta (0, 0)
Screenshot: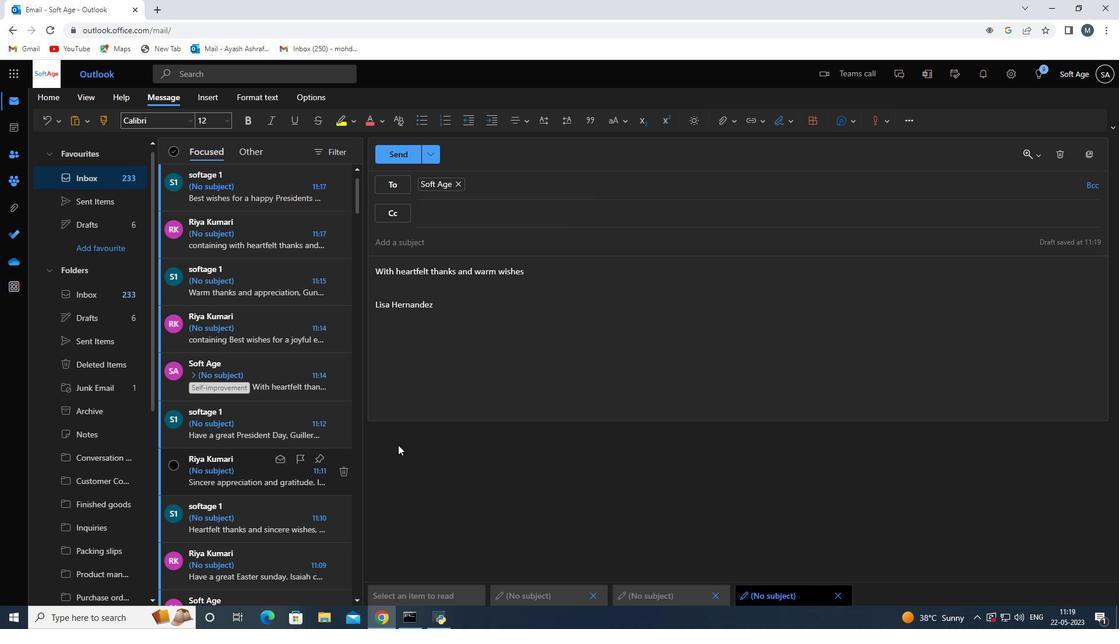 
Action: Mouse moved to (513, 356)
Screenshot: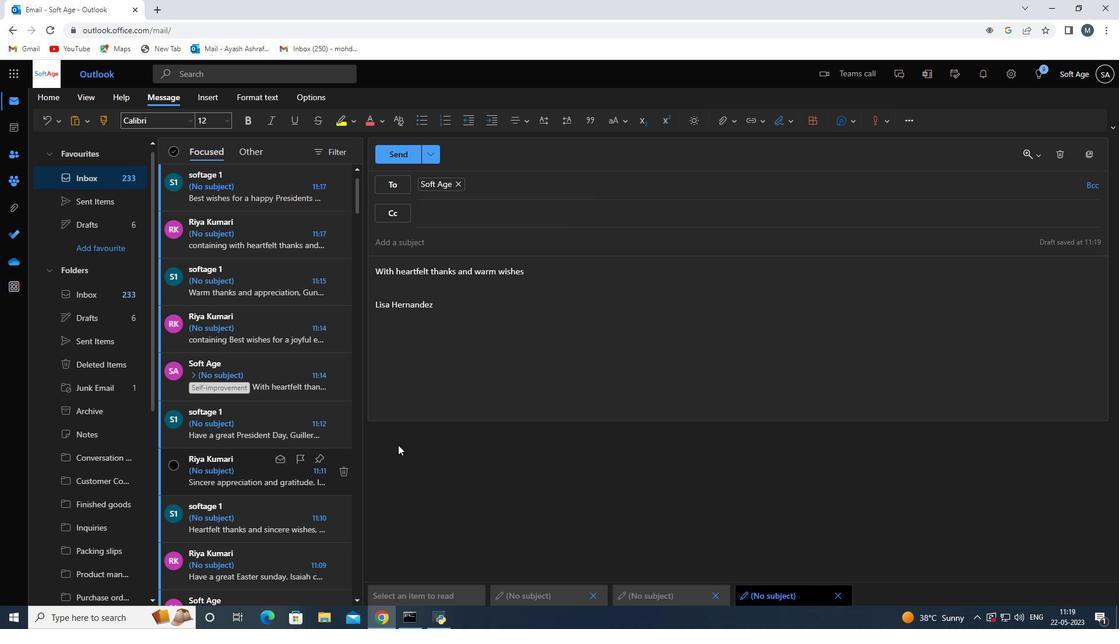 
Action: Mouse scrolled (513, 356) with delta (0, 0)
Screenshot: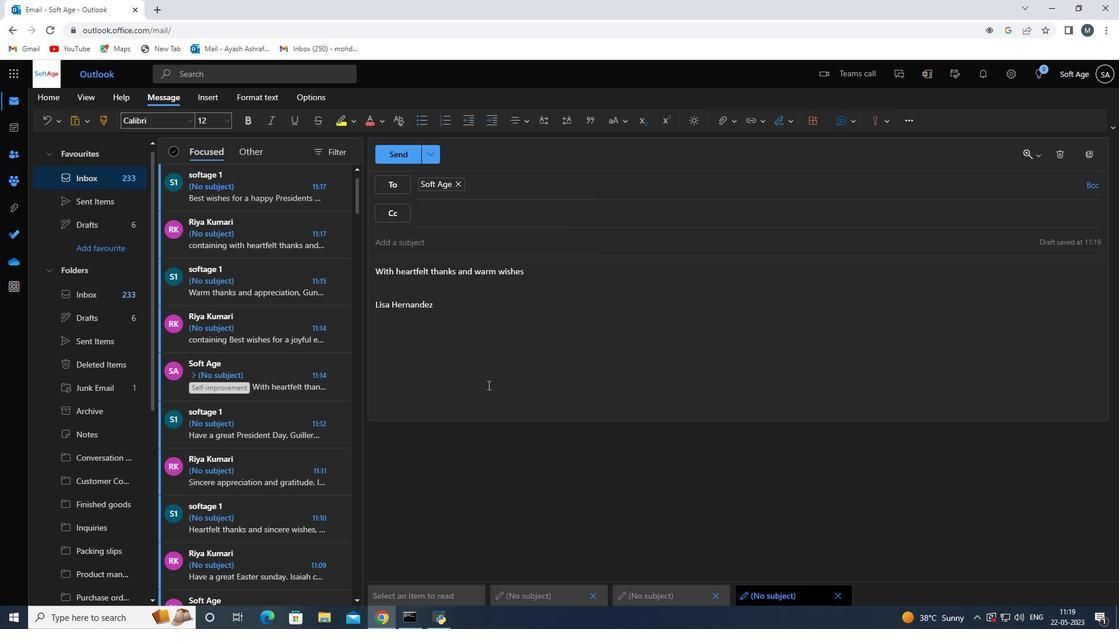 
Action: Mouse scrolled (513, 356) with delta (0, 0)
Screenshot: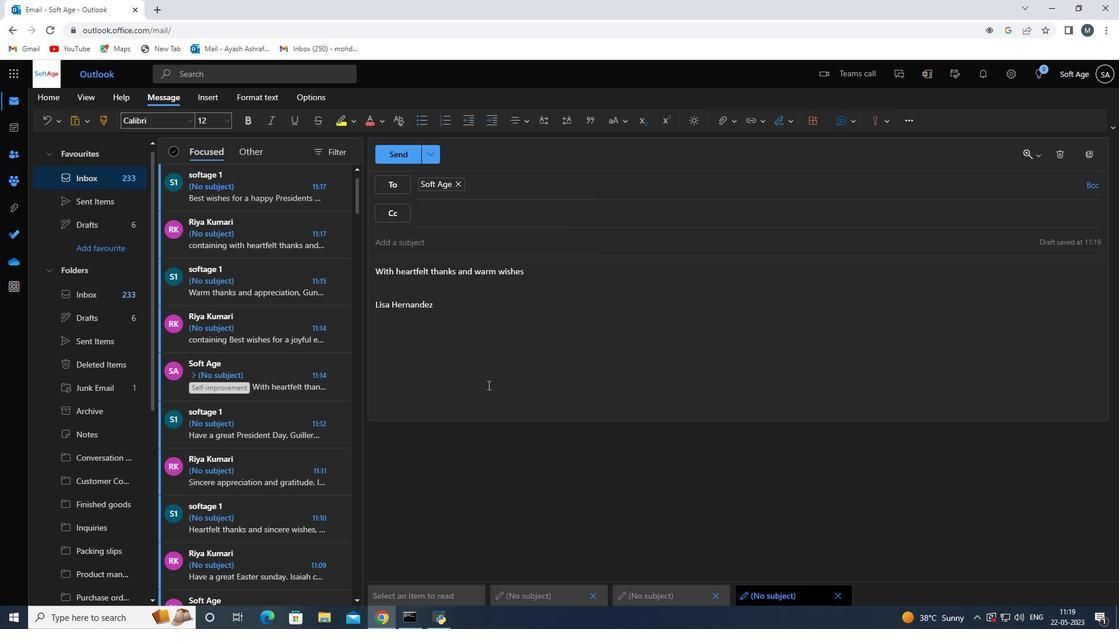 
Action: Mouse moved to (513, 355)
Screenshot: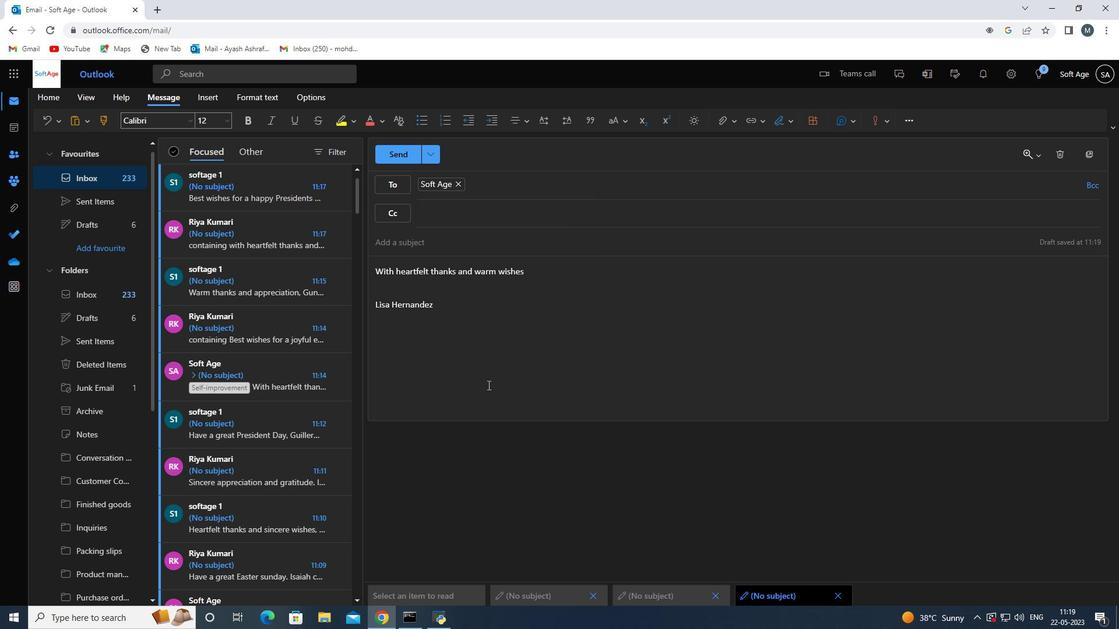 
Action: Mouse scrolled (513, 356) with delta (0, 0)
Screenshot: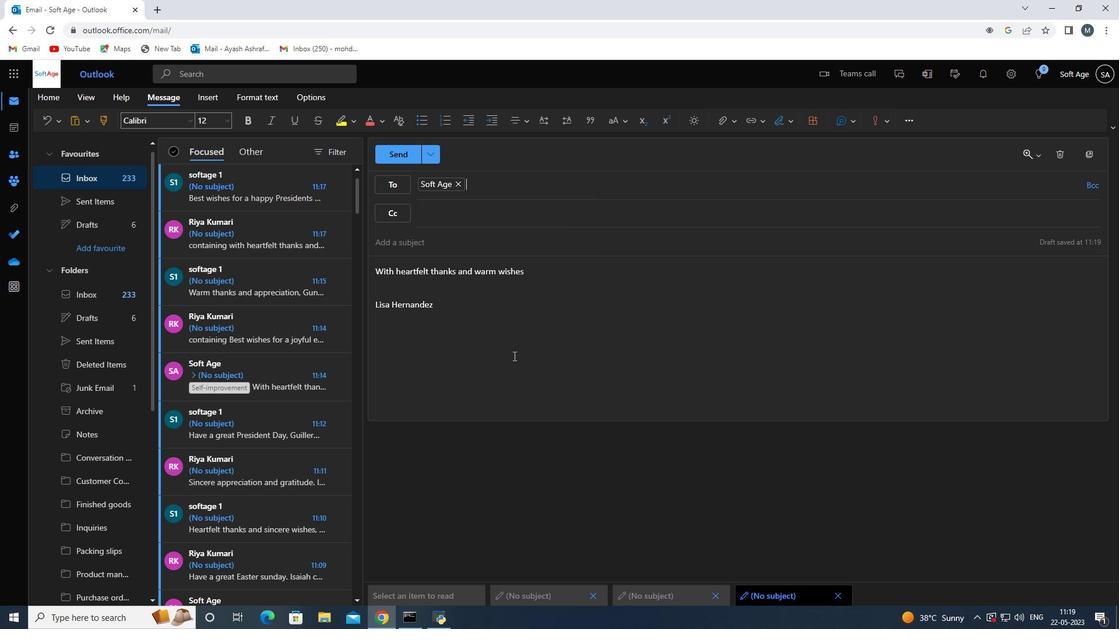 
Action: Mouse scrolled (513, 356) with delta (0, 0)
Screenshot: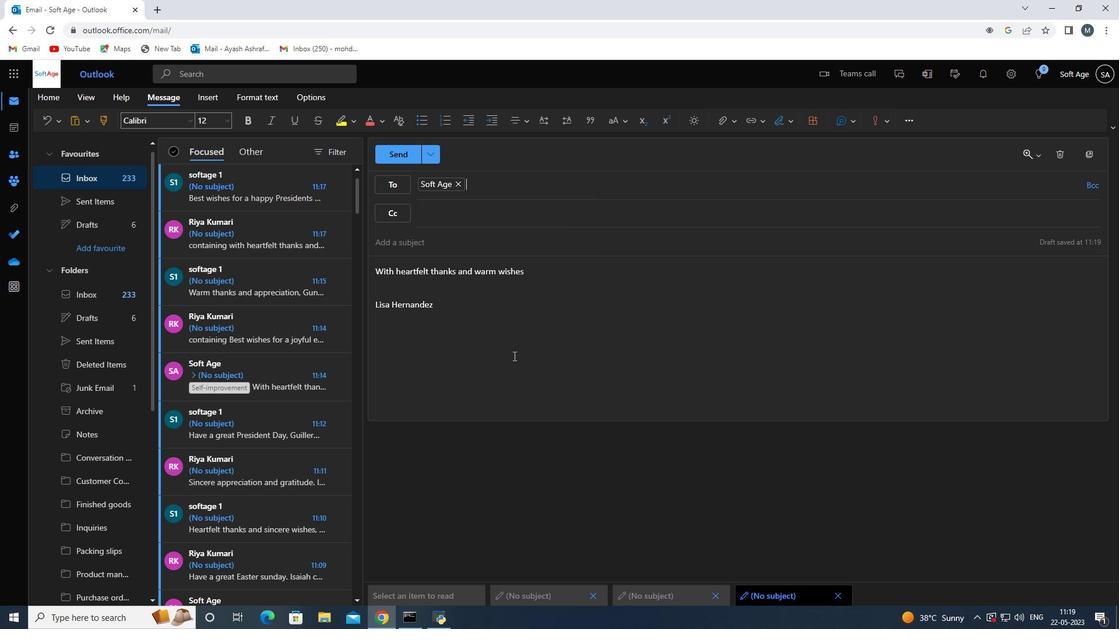 
Action: Mouse moved to (405, 160)
Screenshot: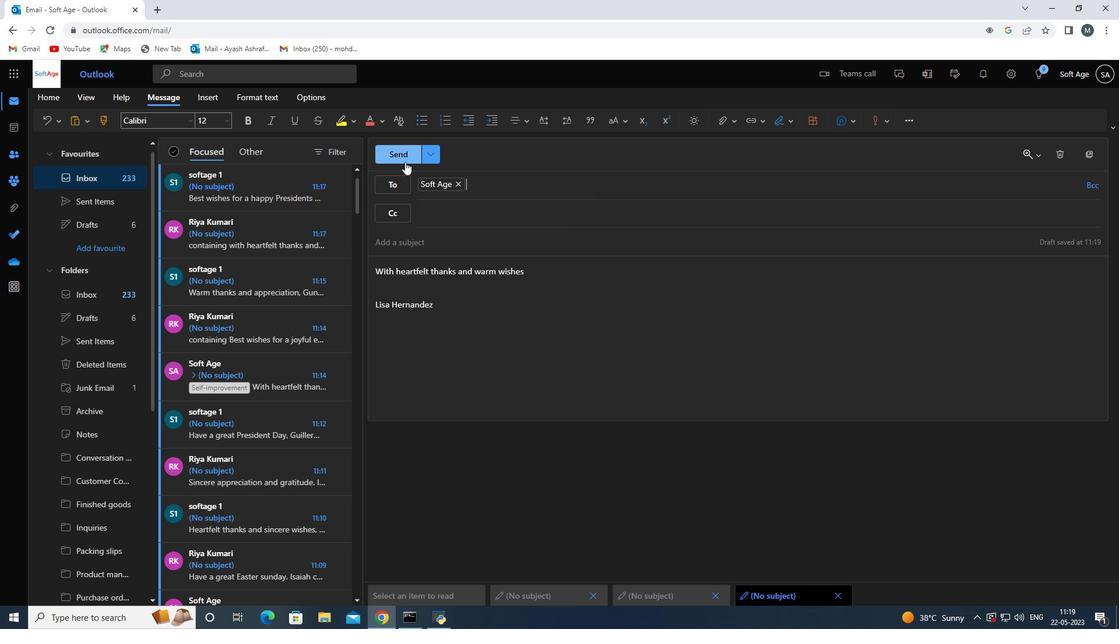 
Action: Mouse pressed left at (405, 160)
Screenshot: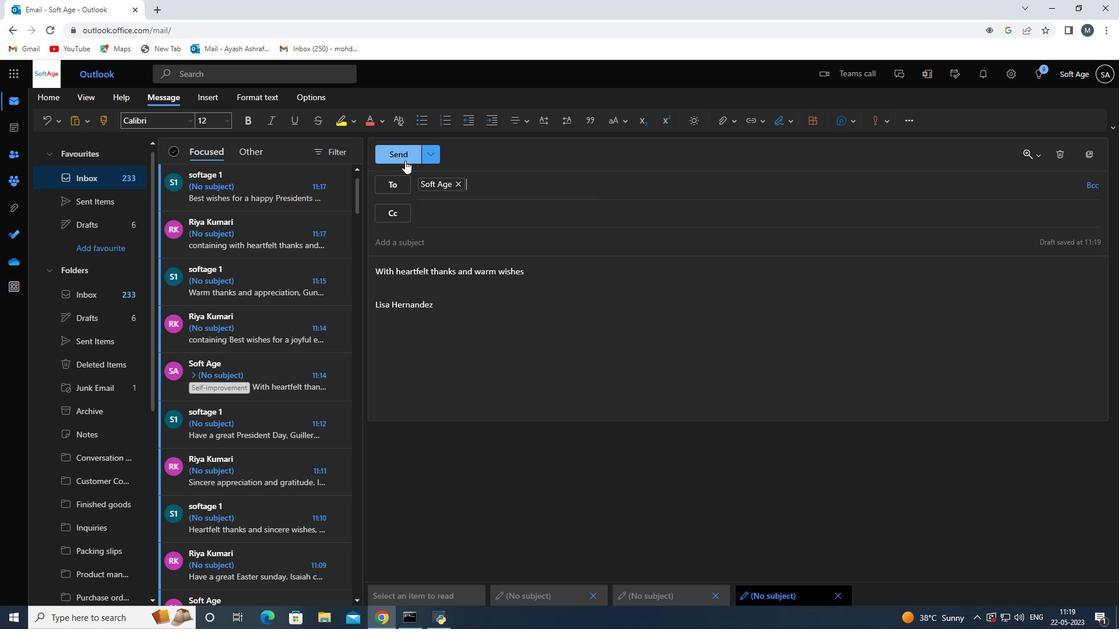 
